 Task: Find a hotel in Cermik, Turkey, for one guest from June 2 to June 6, with a price range of 10,000 to 13,000 and a washing machine.
Action: Mouse moved to (407, 132)
Screenshot: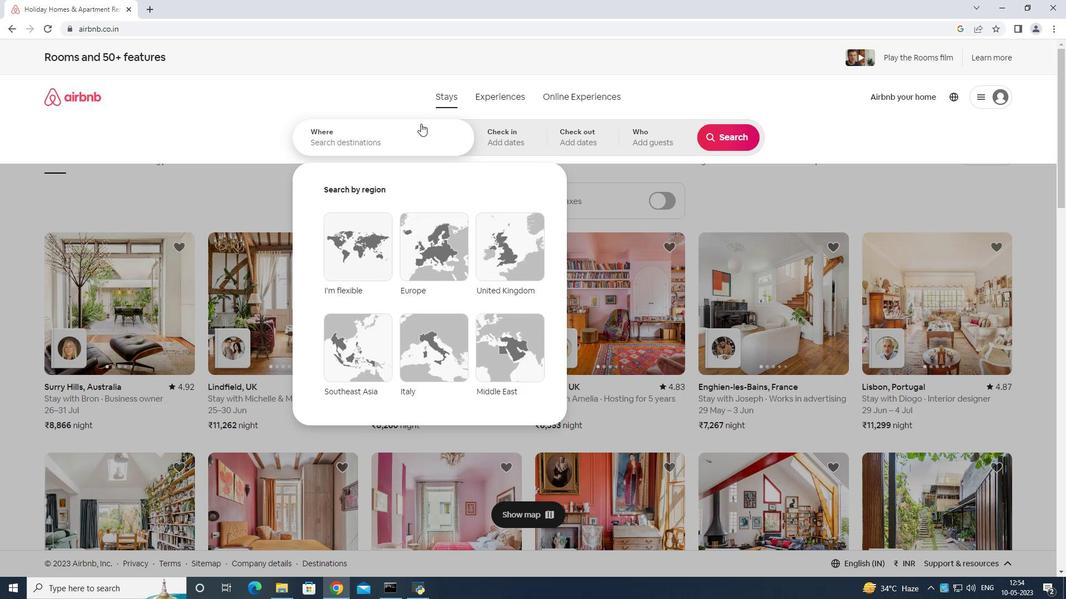 
Action: Mouse pressed left at (407, 132)
Screenshot: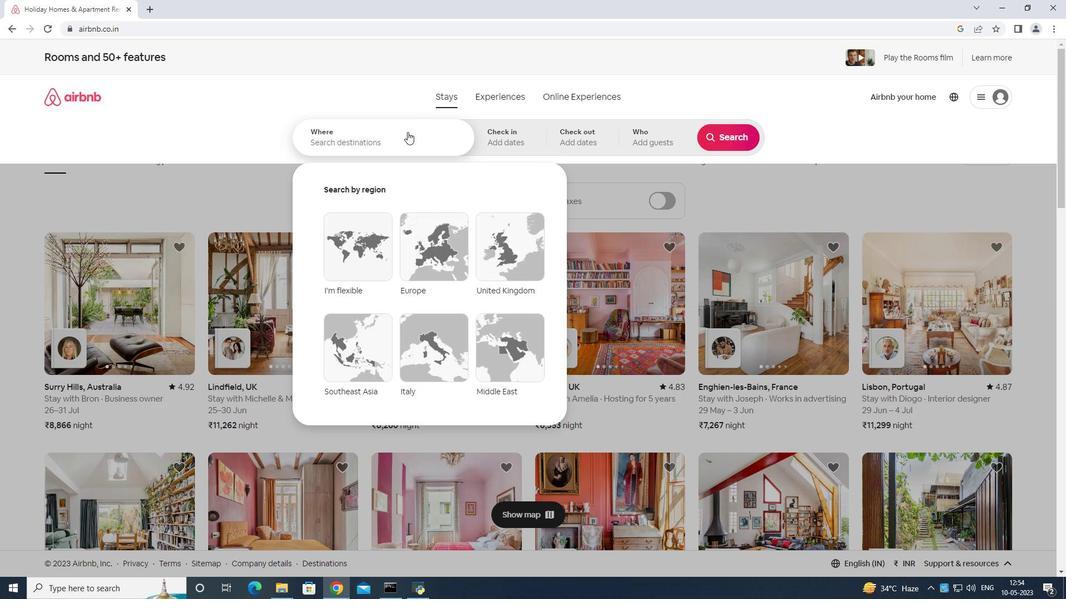 
Action: Mouse moved to (422, 136)
Screenshot: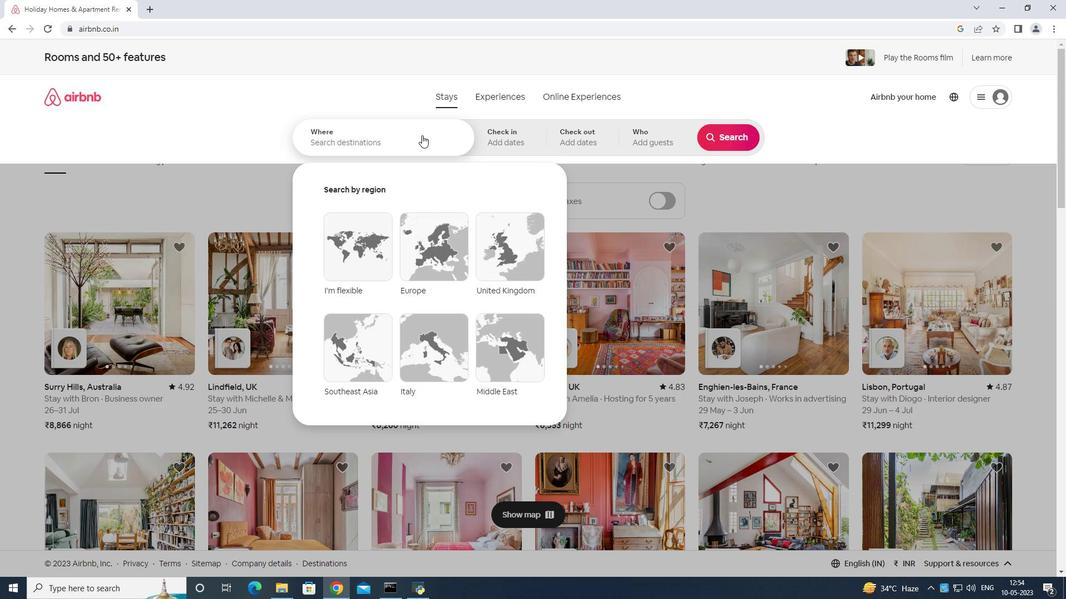
Action: Key pressed cermik<Key.space>turkey<Key.enter>
Screenshot: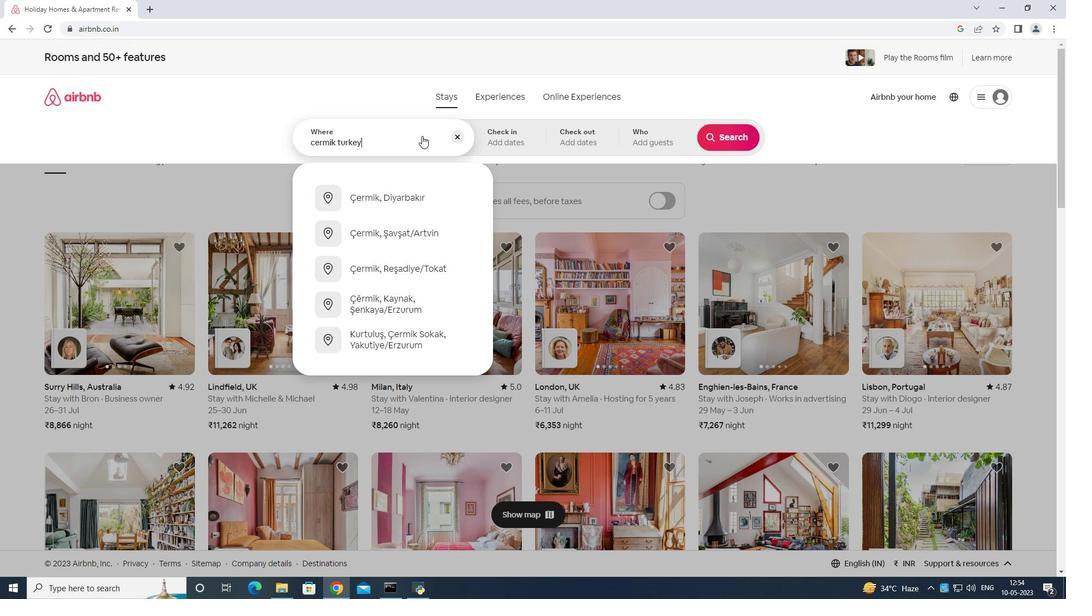 
Action: Mouse moved to (692, 273)
Screenshot: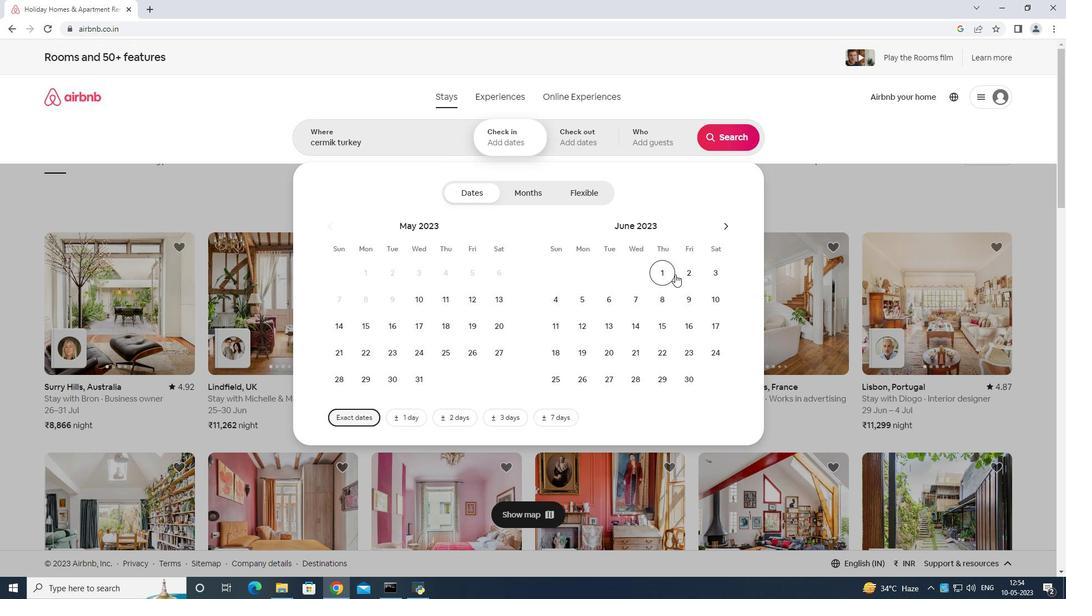 
Action: Mouse pressed left at (692, 273)
Screenshot: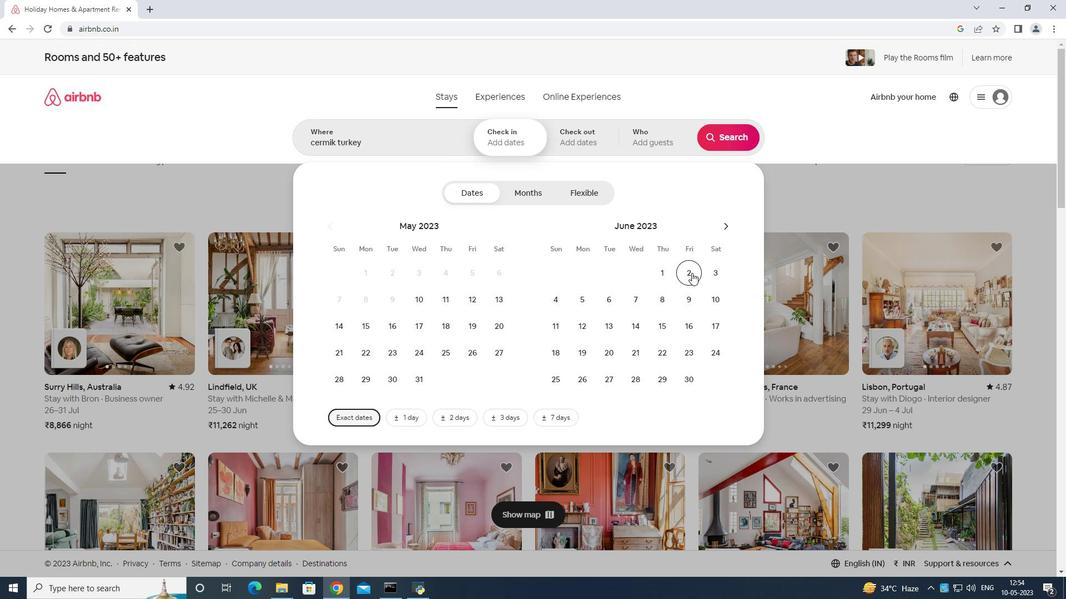 
Action: Mouse moved to (608, 305)
Screenshot: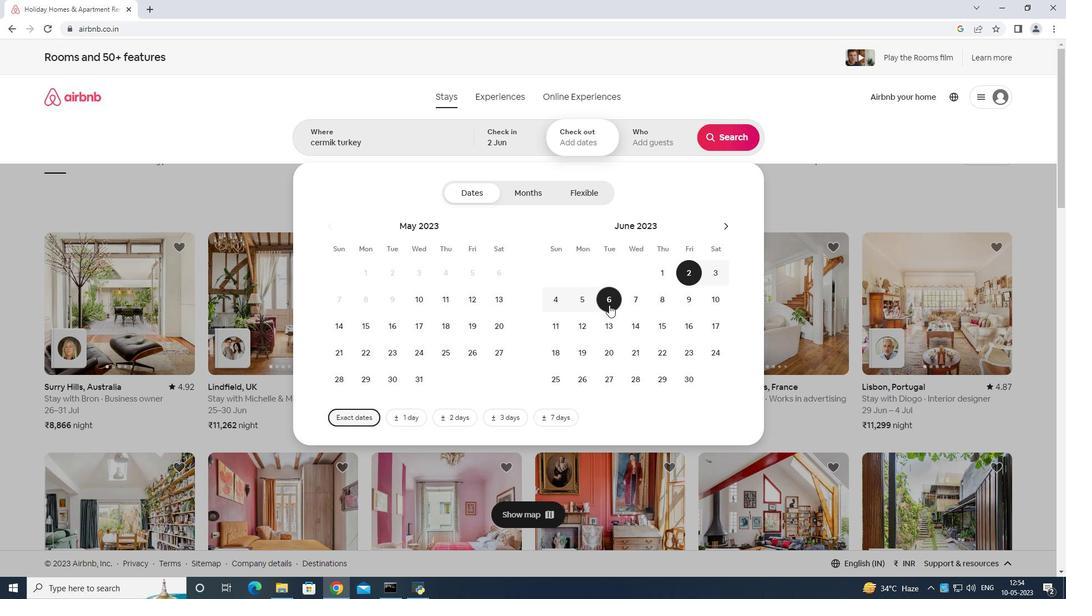 
Action: Mouse pressed left at (608, 305)
Screenshot: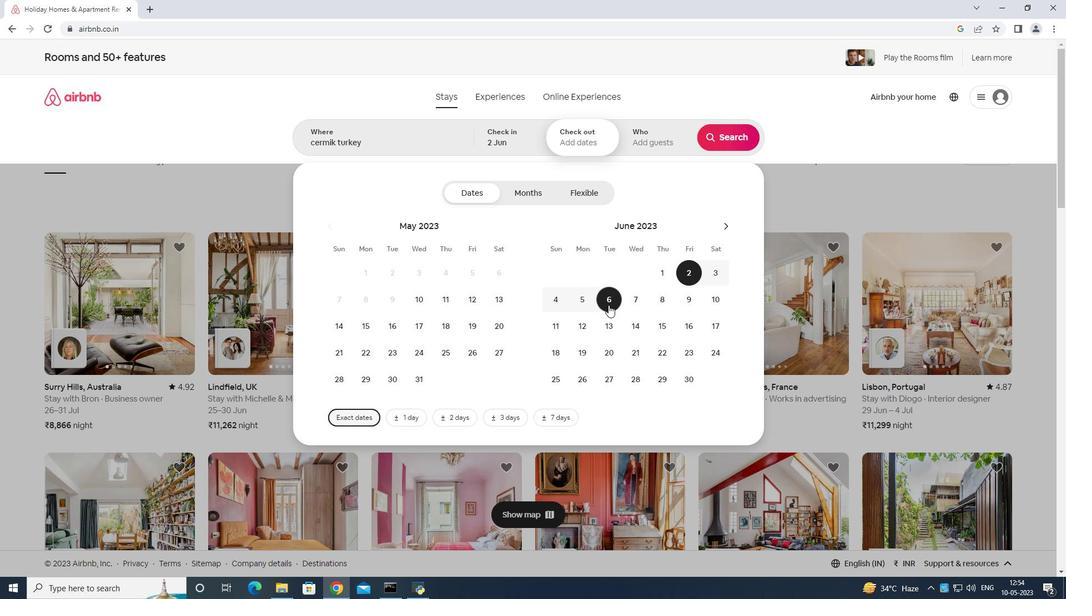 
Action: Mouse moved to (650, 137)
Screenshot: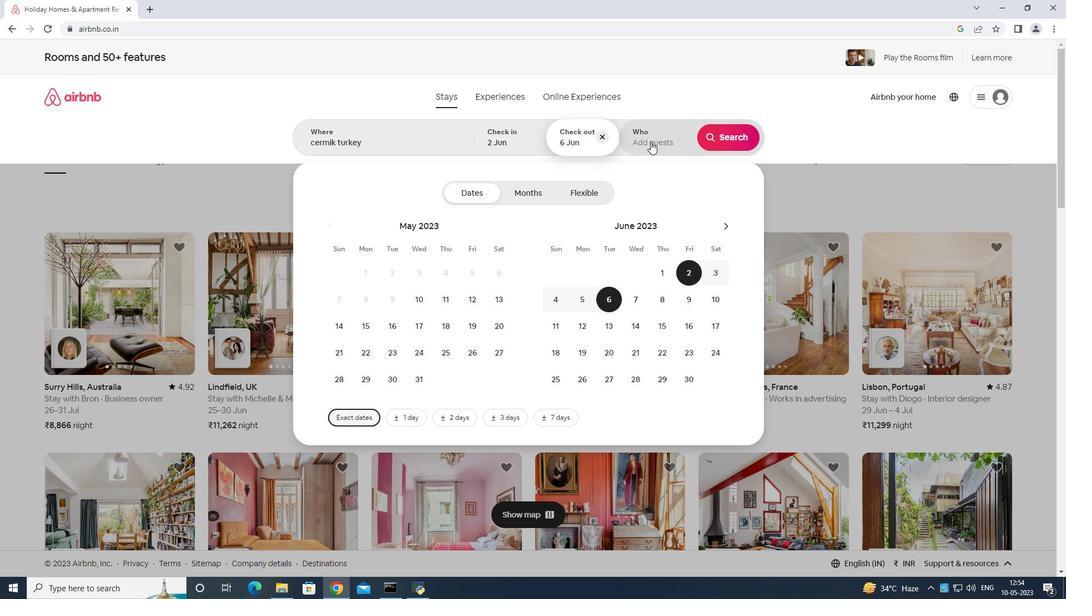 
Action: Mouse pressed left at (650, 137)
Screenshot: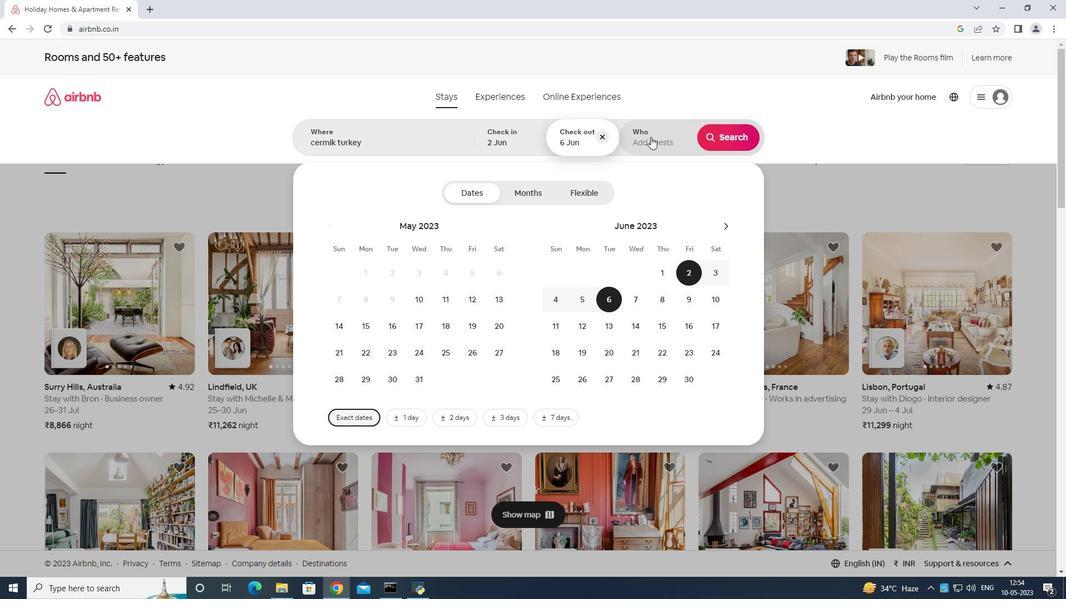 
Action: Mouse moved to (730, 201)
Screenshot: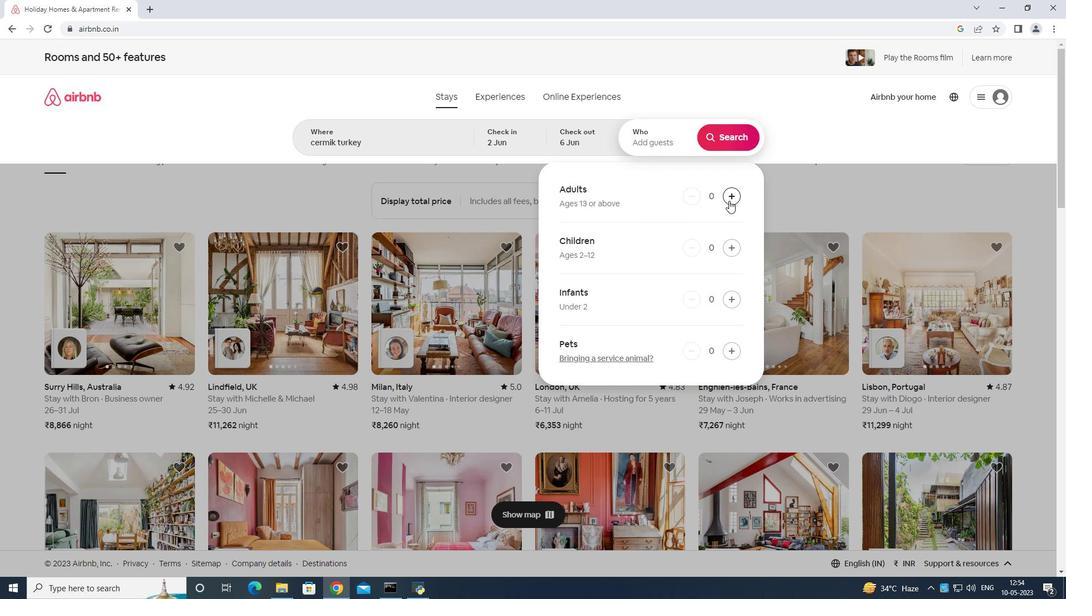 
Action: Mouse pressed left at (730, 201)
Screenshot: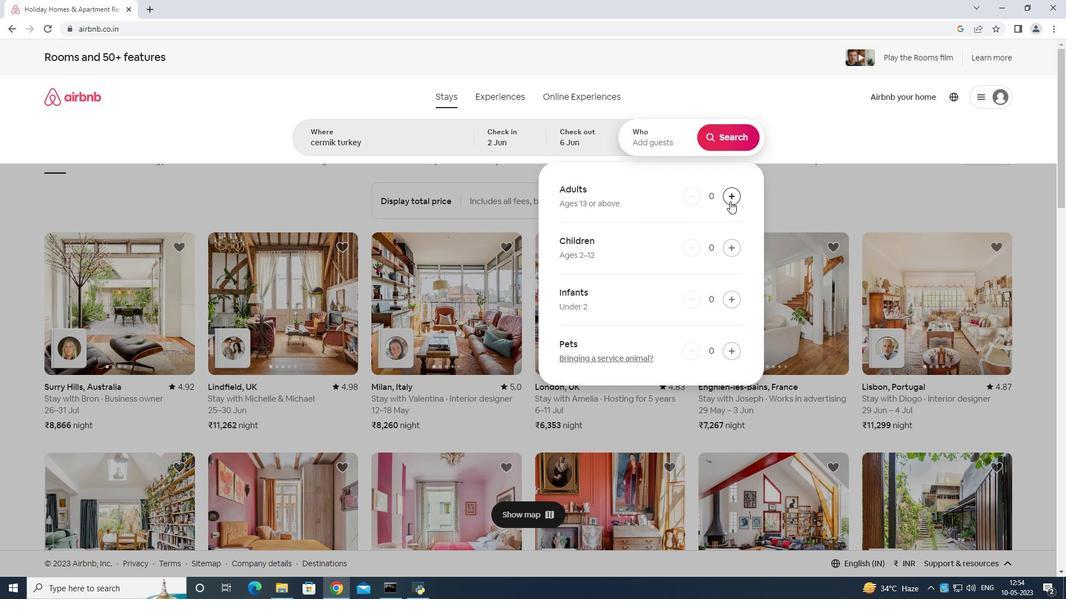 
Action: Mouse moved to (720, 133)
Screenshot: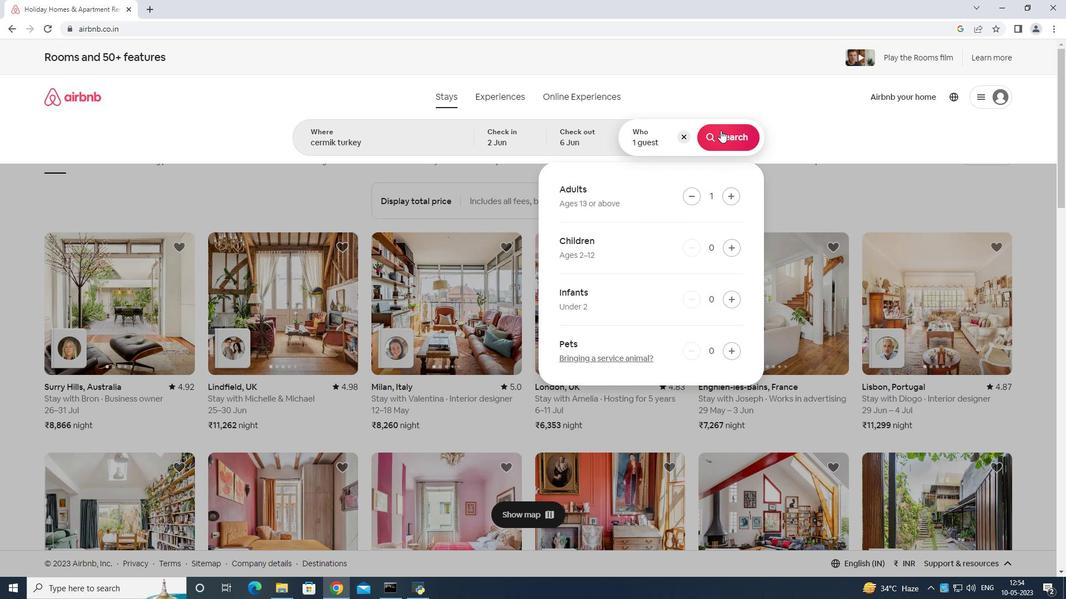 
Action: Mouse pressed left at (720, 133)
Screenshot: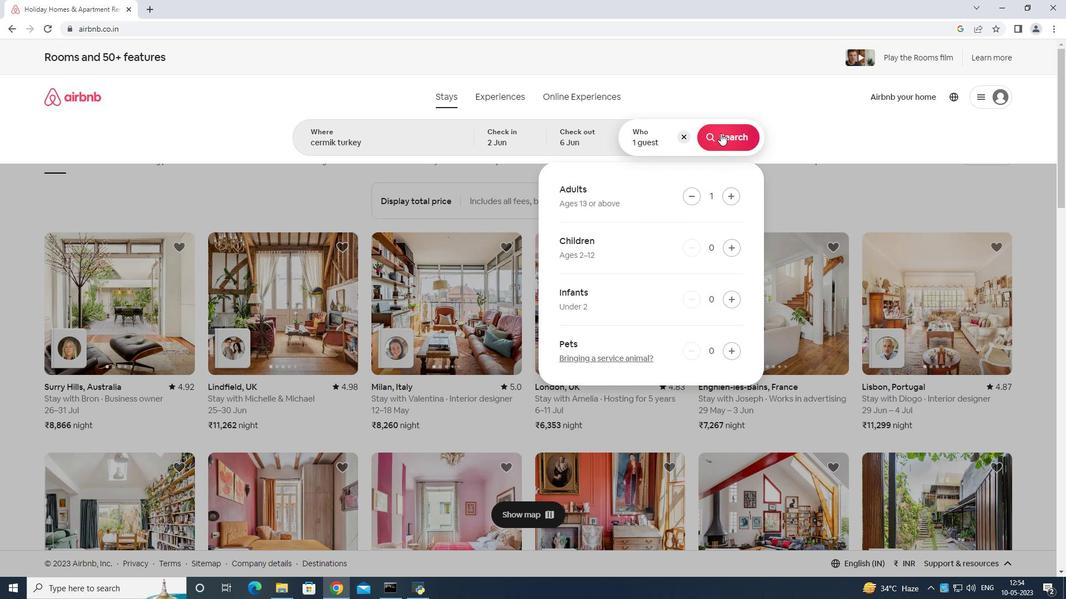 
Action: Mouse moved to (1024, 105)
Screenshot: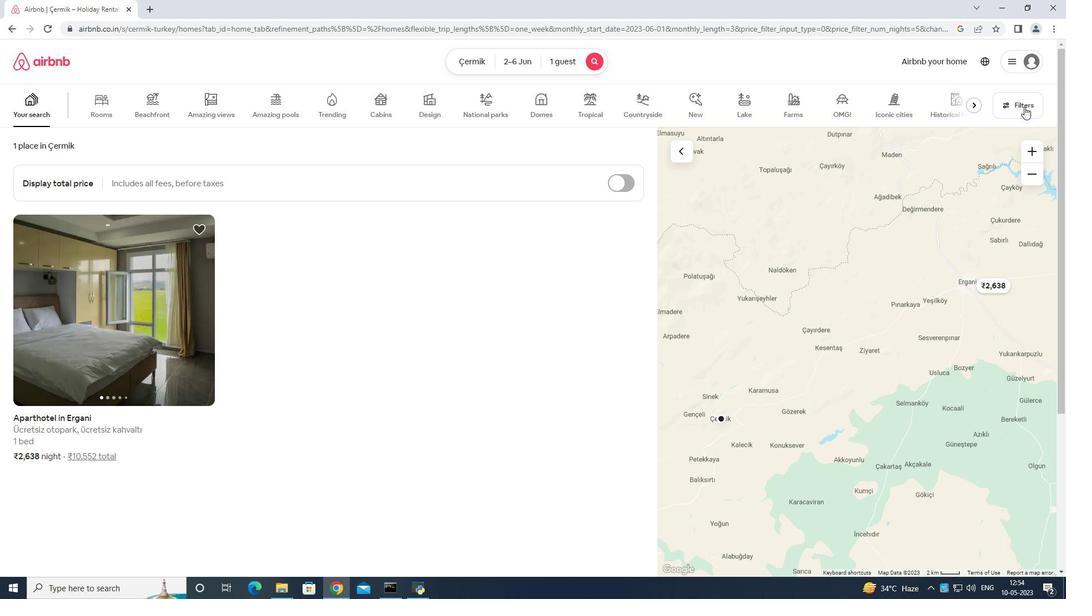
Action: Mouse pressed left at (1024, 105)
Screenshot: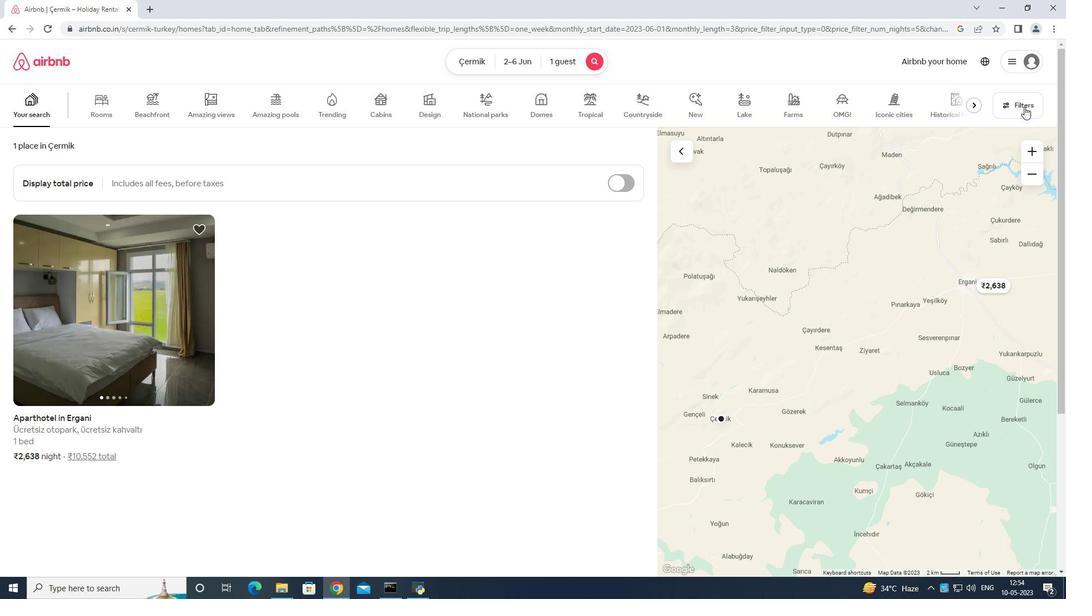 
Action: Mouse moved to (472, 375)
Screenshot: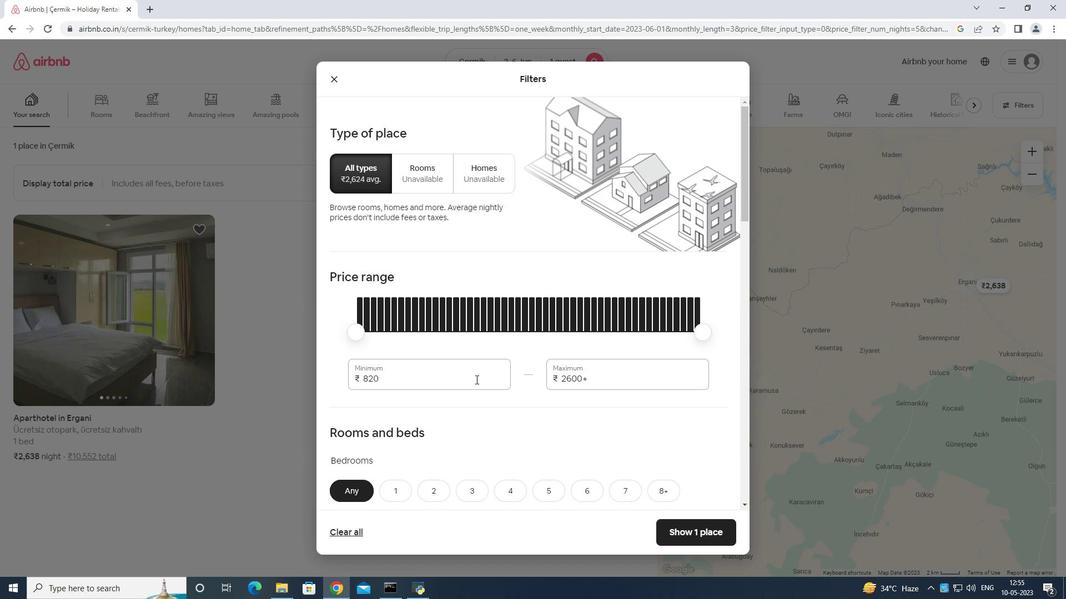 
Action: Mouse pressed left at (472, 375)
Screenshot: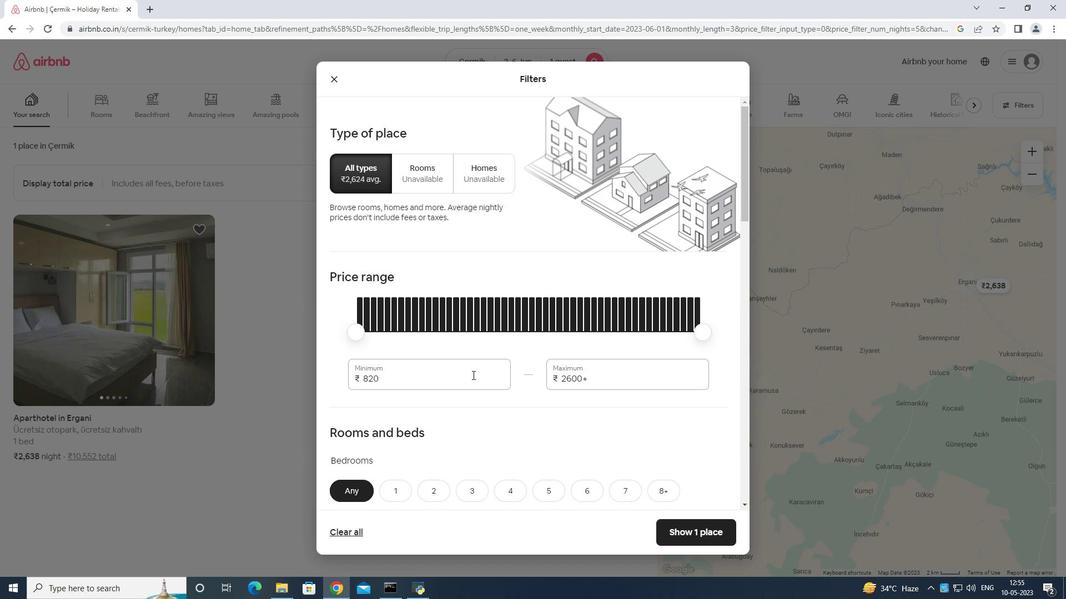 
Action: Mouse moved to (466, 367)
Screenshot: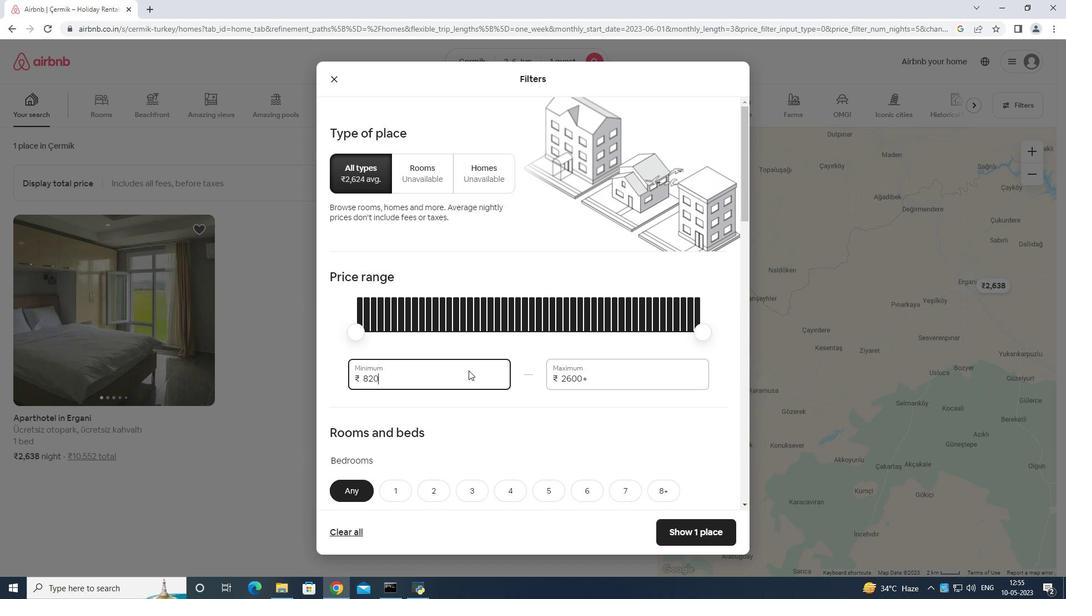 
Action: Key pressed <Key.backspace><Key.backspace><Key.backspace><Key.backspace><Key.backspace><Key.backspace><Key.backspace><Key.backspace><Key.backspace><Key.backspace><Key.backspace><Key.backspace>10000
Screenshot: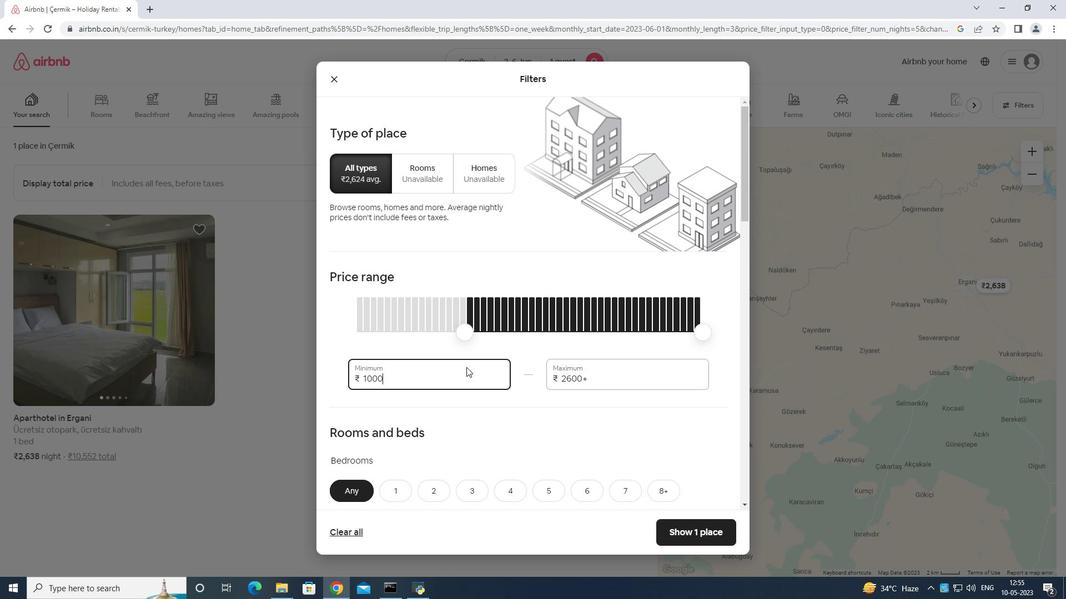 
Action: Mouse moved to (594, 373)
Screenshot: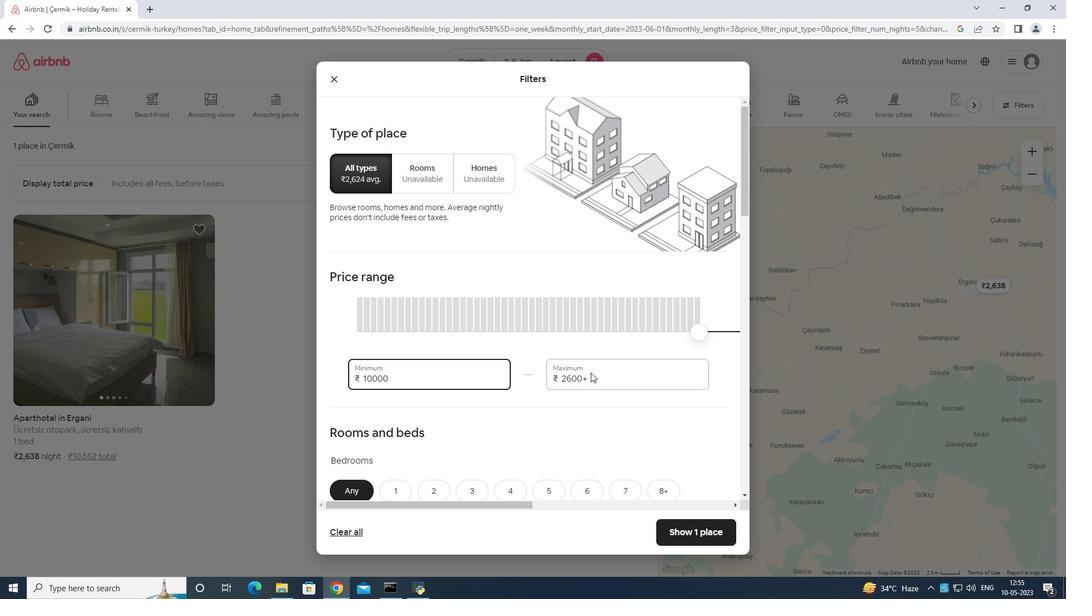 
Action: Mouse pressed left at (594, 373)
Screenshot: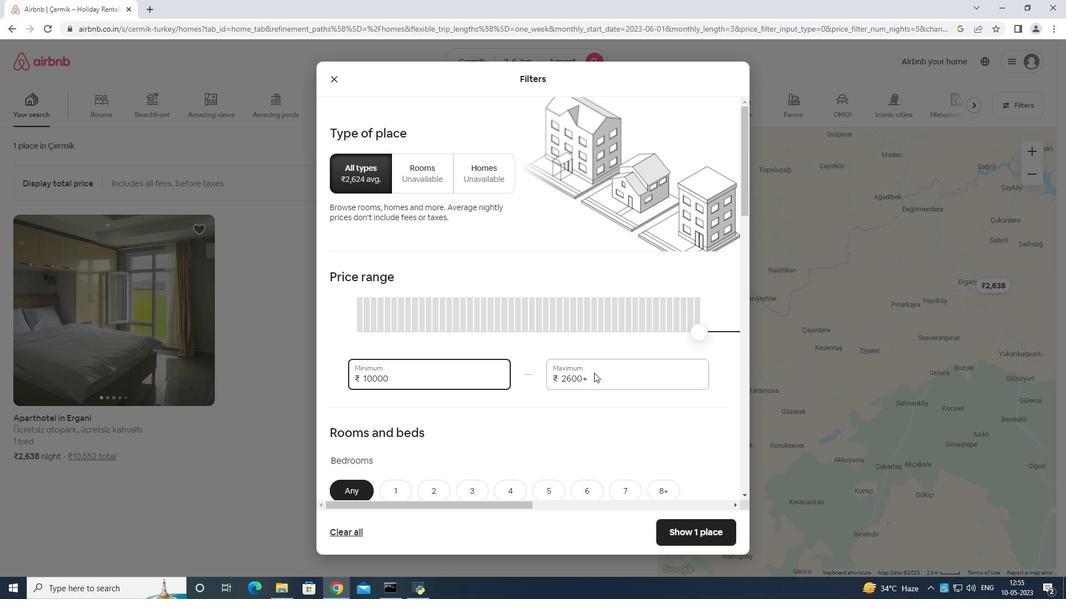 
Action: Key pressed <Key.backspace><Key.backspace><Key.backspace><Key.backspace><Key.backspace><Key.backspace><Key.backspace><Key.backspace>13000
Screenshot: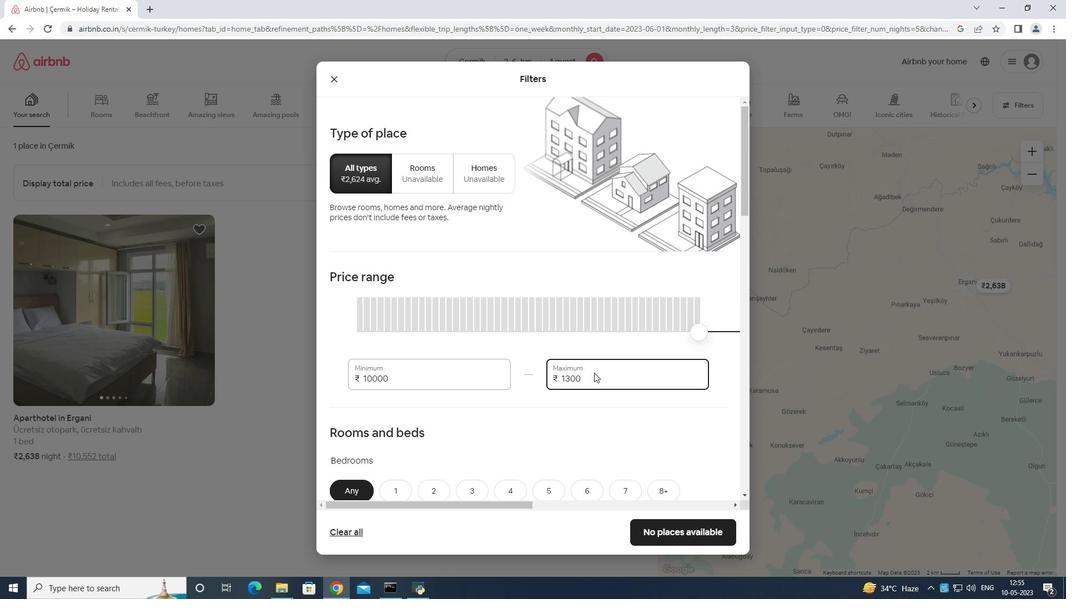 
Action: Mouse moved to (632, 399)
Screenshot: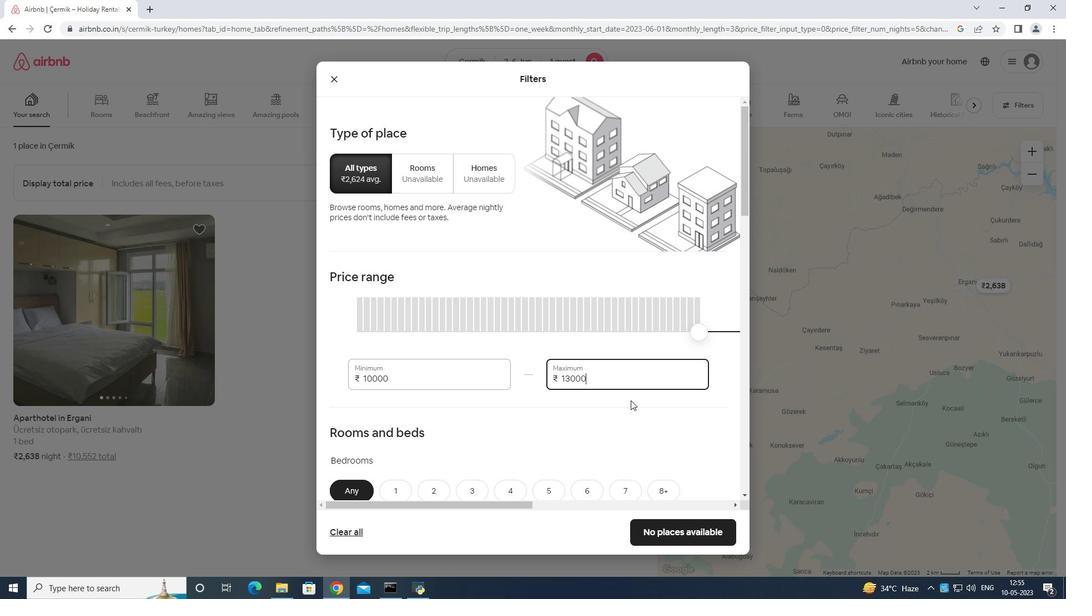 
Action: Mouse scrolled (632, 398) with delta (0, 0)
Screenshot: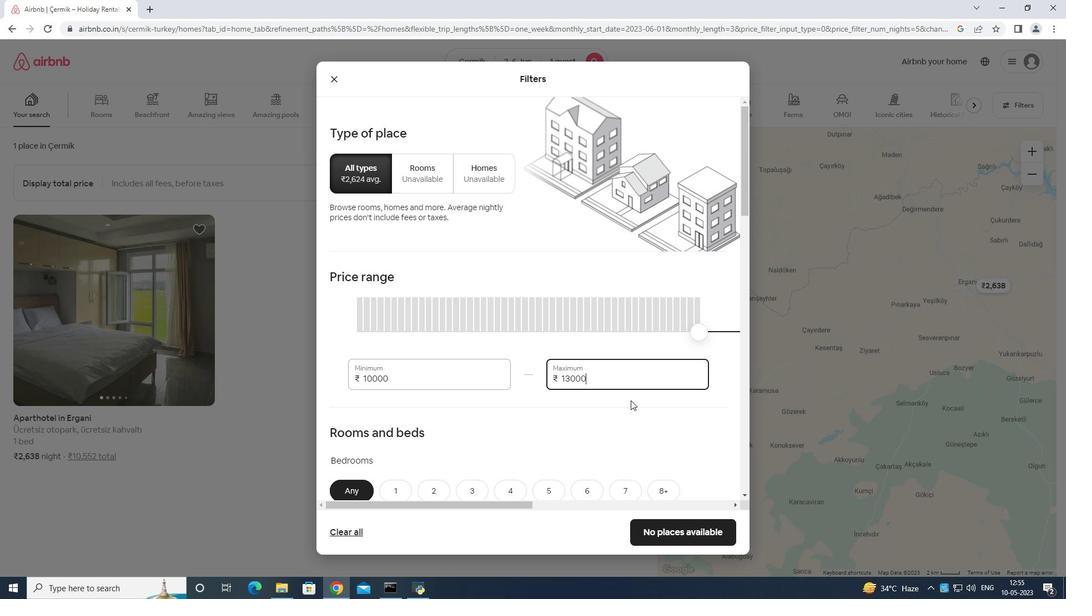 
Action: Mouse moved to (633, 402)
Screenshot: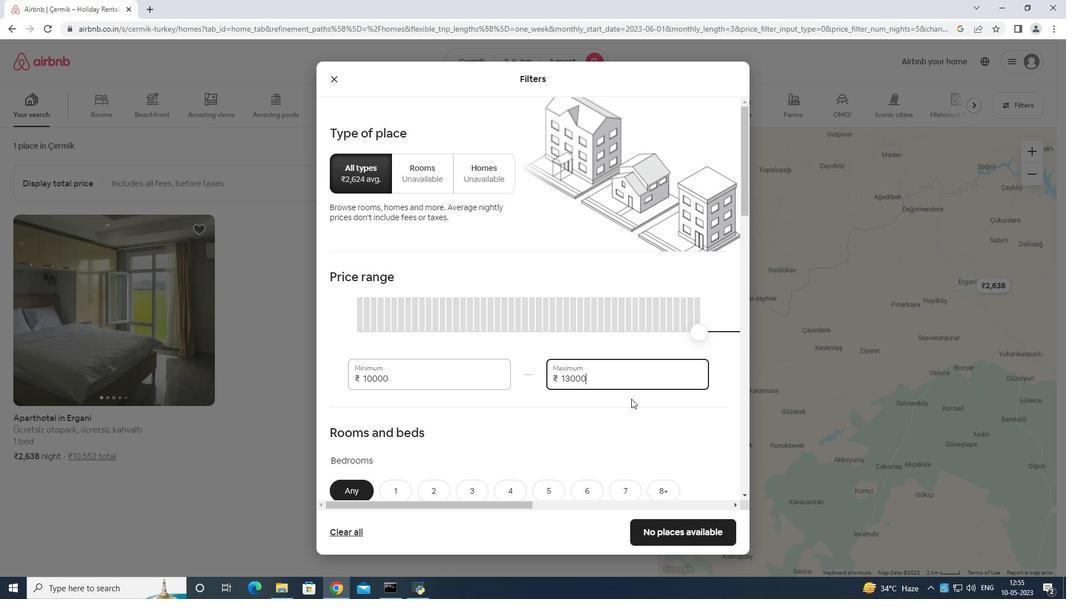 
Action: Mouse scrolled (633, 402) with delta (0, 0)
Screenshot: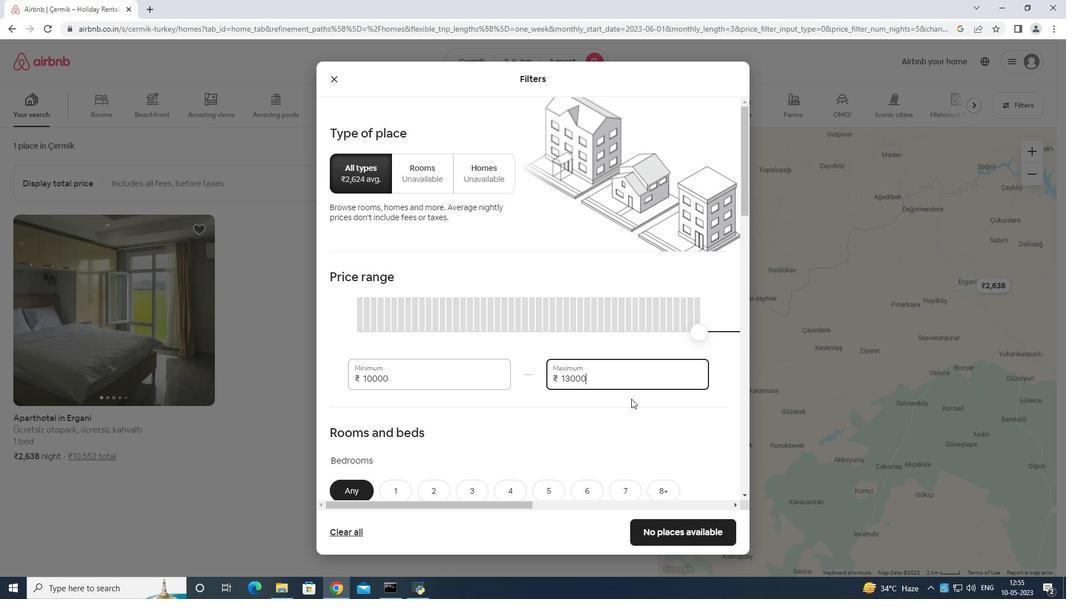 
Action: Mouse scrolled (633, 402) with delta (0, 0)
Screenshot: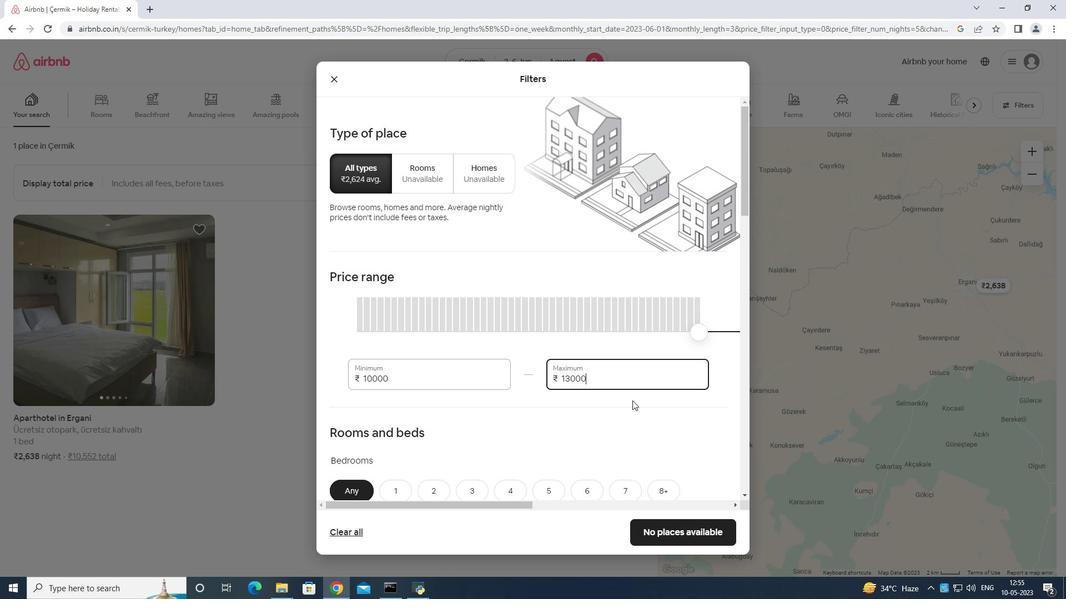 
Action: Mouse moved to (387, 323)
Screenshot: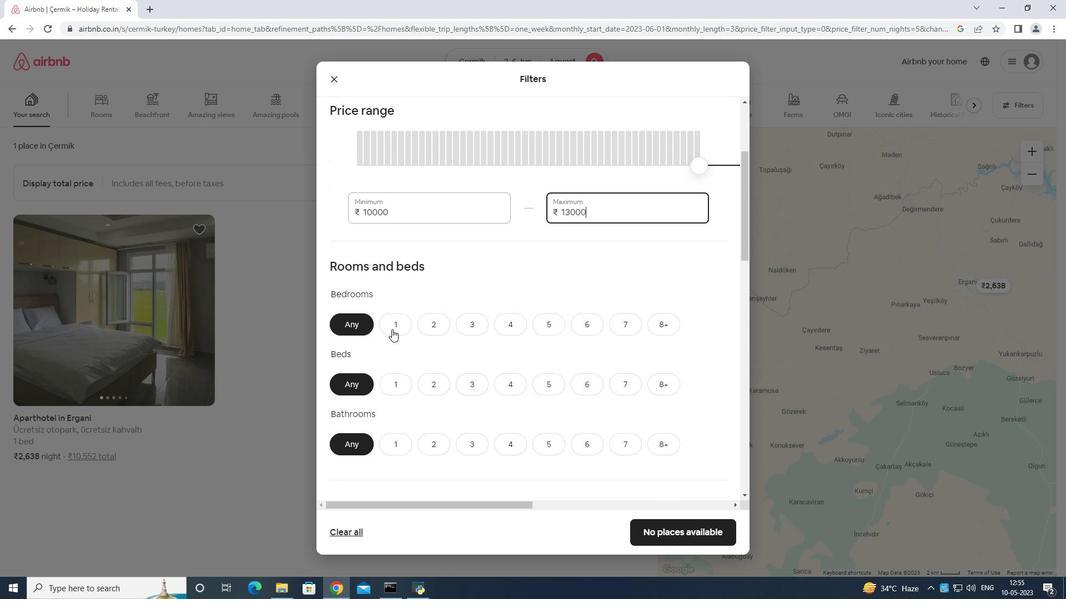 
Action: Mouse pressed left at (387, 323)
Screenshot: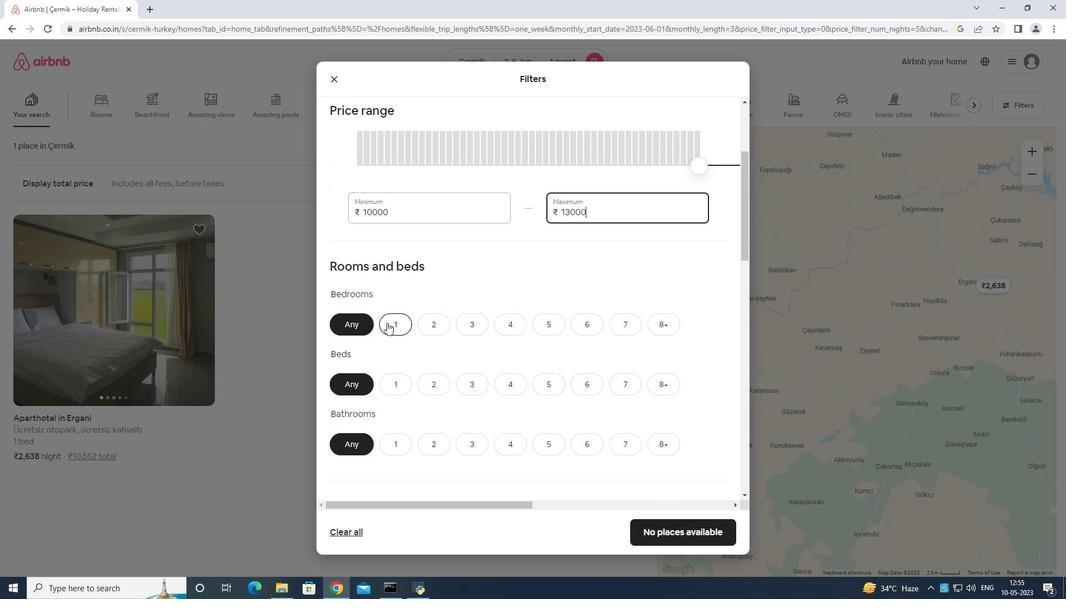 
Action: Mouse moved to (394, 386)
Screenshot: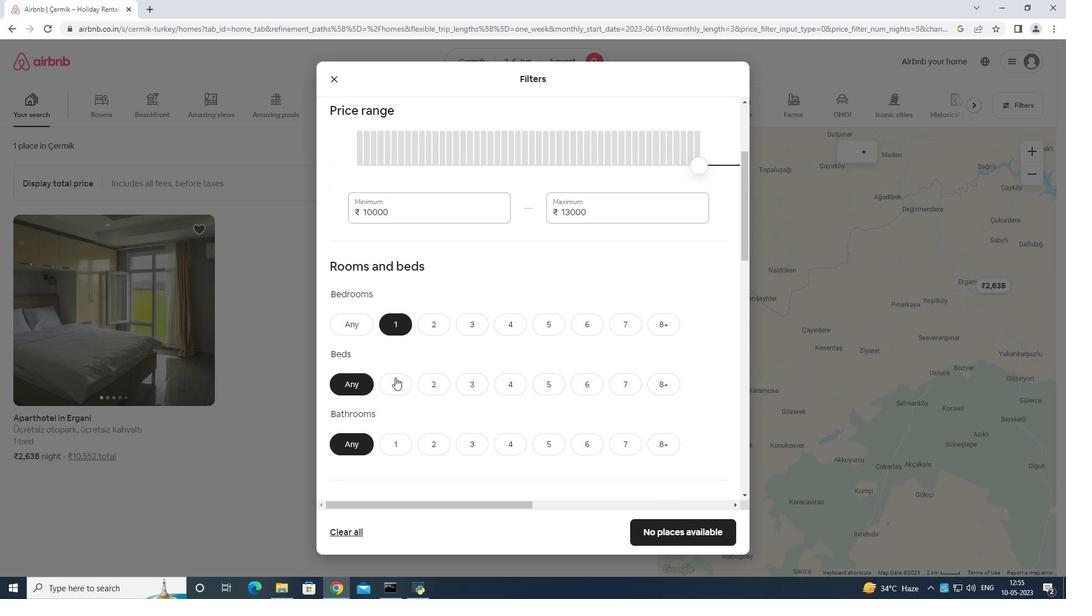 
Action: Mouse pressed left at (394, 386)
Screenshot: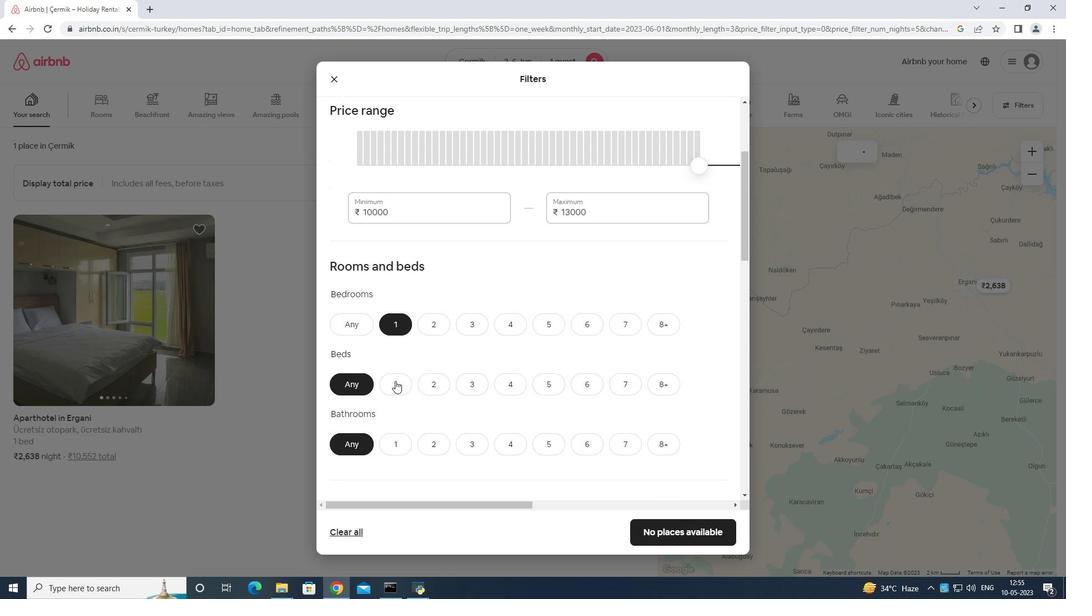 
Action: Mouse moved to (391, 447)
Screenshot: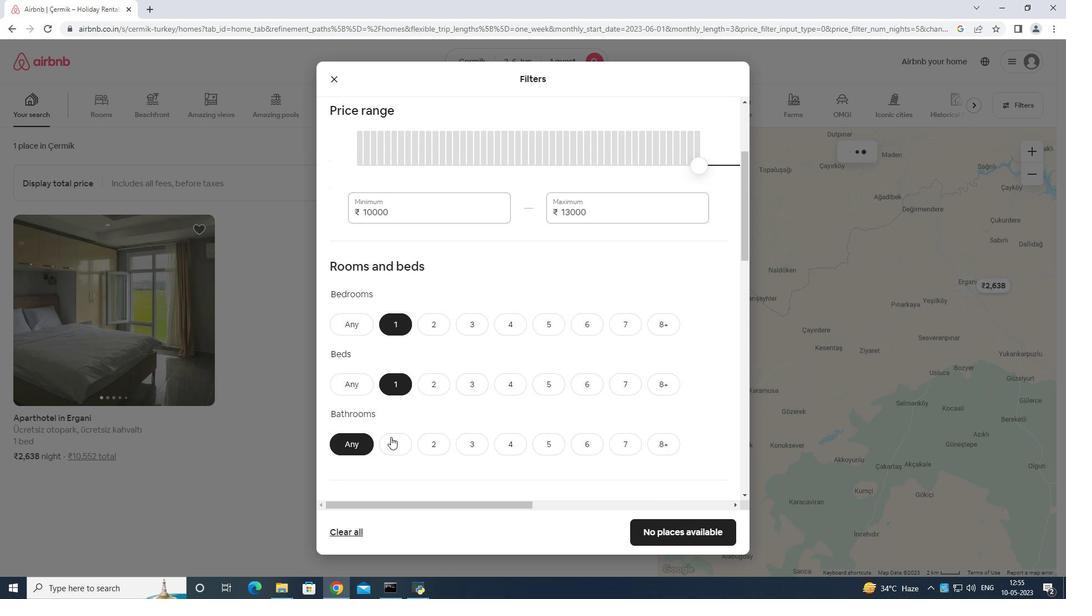 
Action: Mouse pressed left at (391, 447)
Screenshot: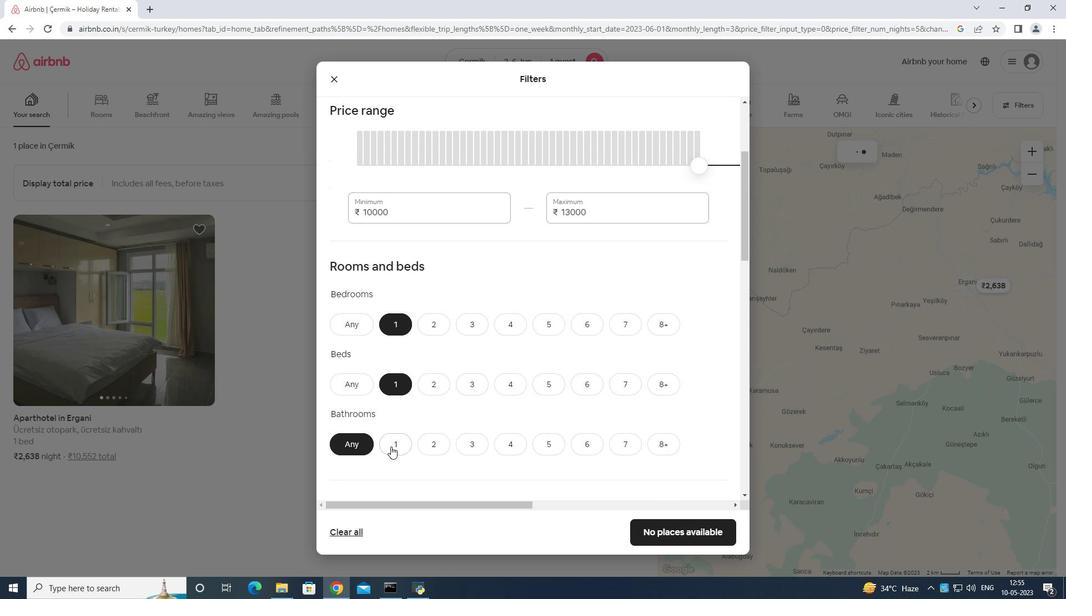 
Action: Mouse moved to (396, 437)
Screenshot: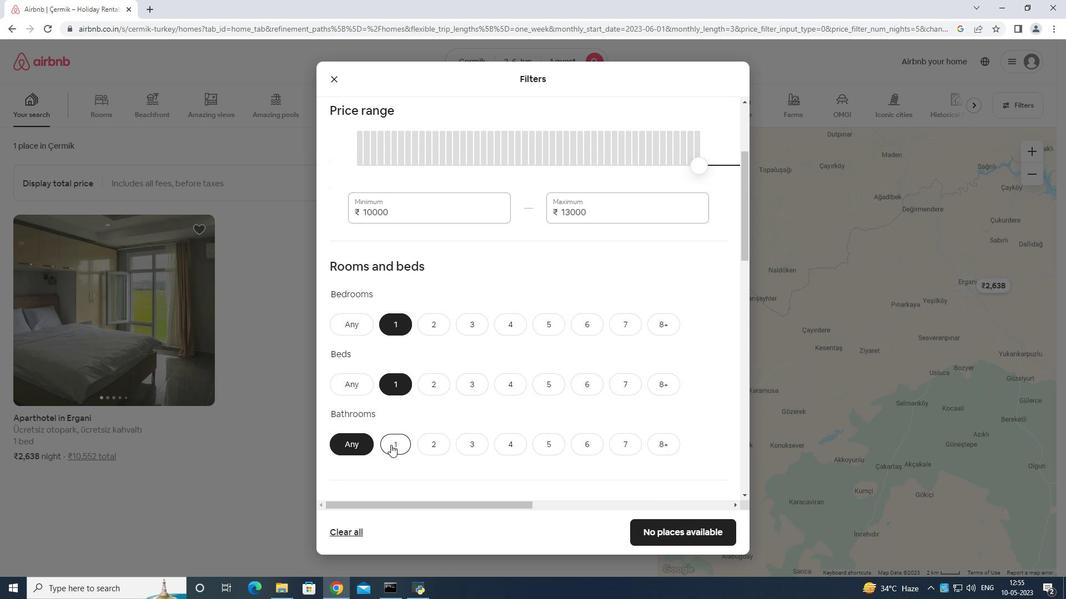 
Action: Mouse scrolled (396, 437) with delta (0, 0)
Screenshot: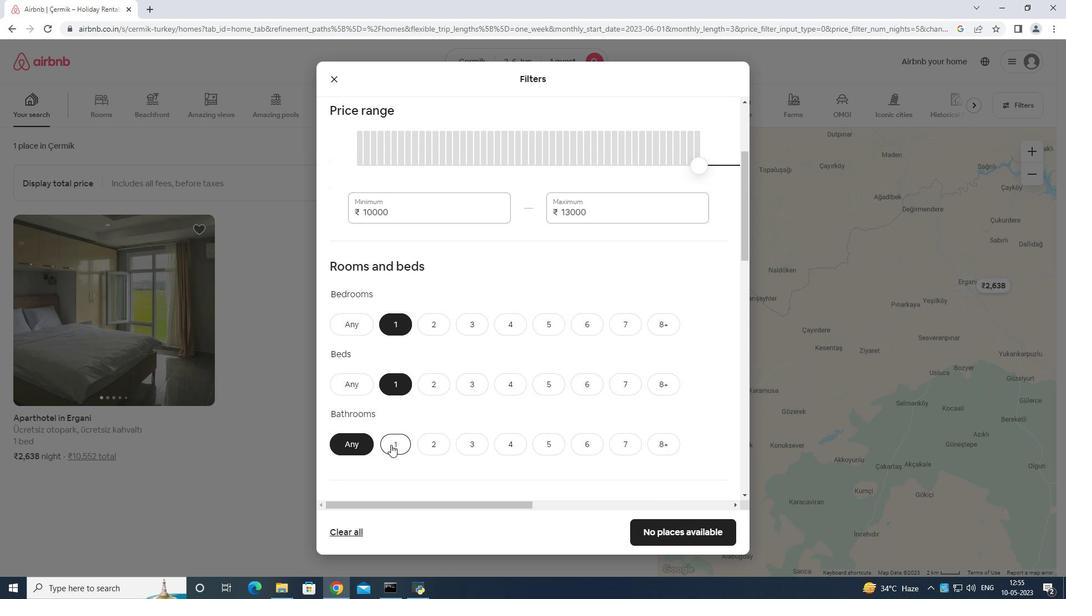
Action: Mouse moved to (400, 438)
Screenshot: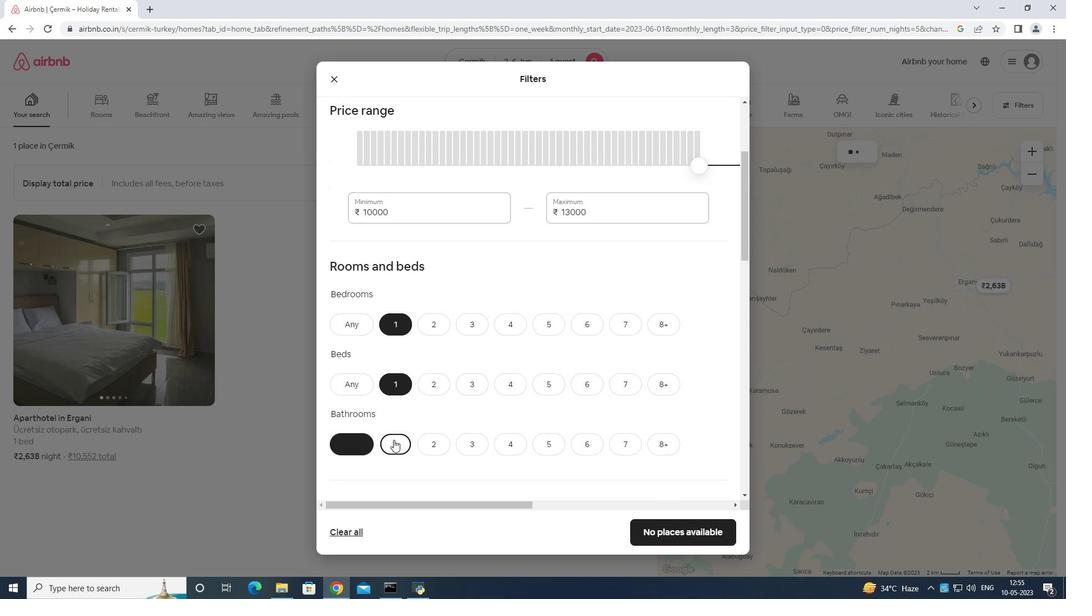 
Action: Mouse scrolled (400, 438) with delta (0, 0)
Screenshot: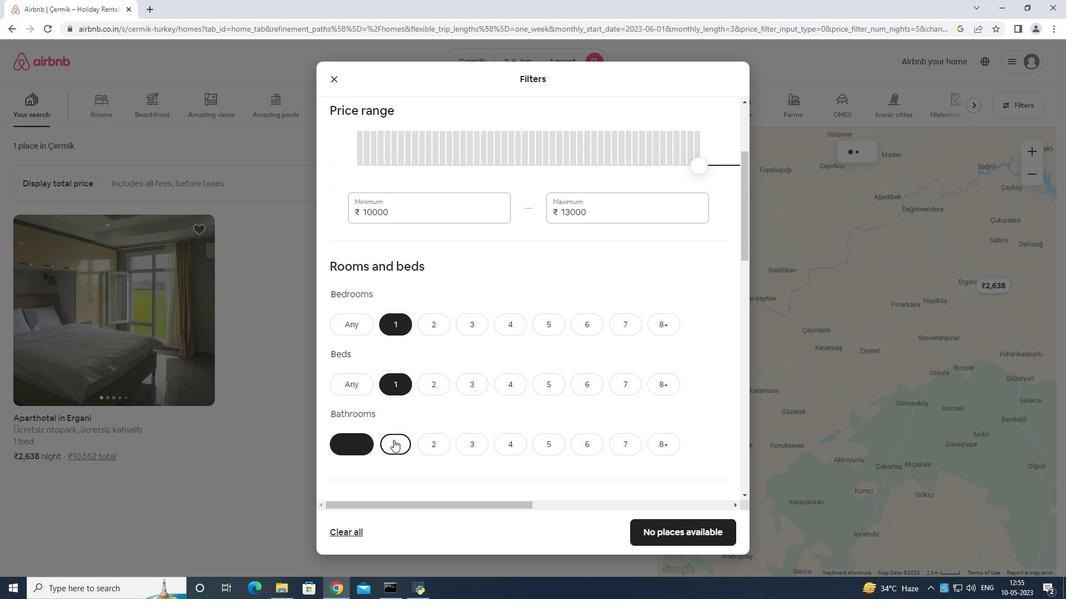 
Action: Mouse moved to (401, 439)
Screenshot: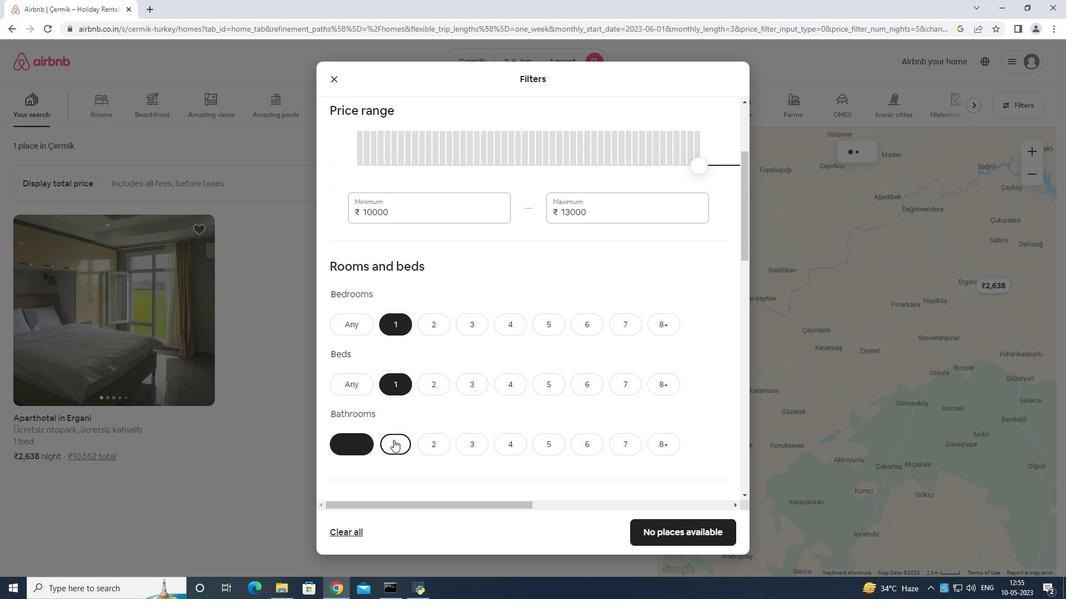 
Action: Mouse scrolled (401, 438) with delta (0, 0)
Screenshot: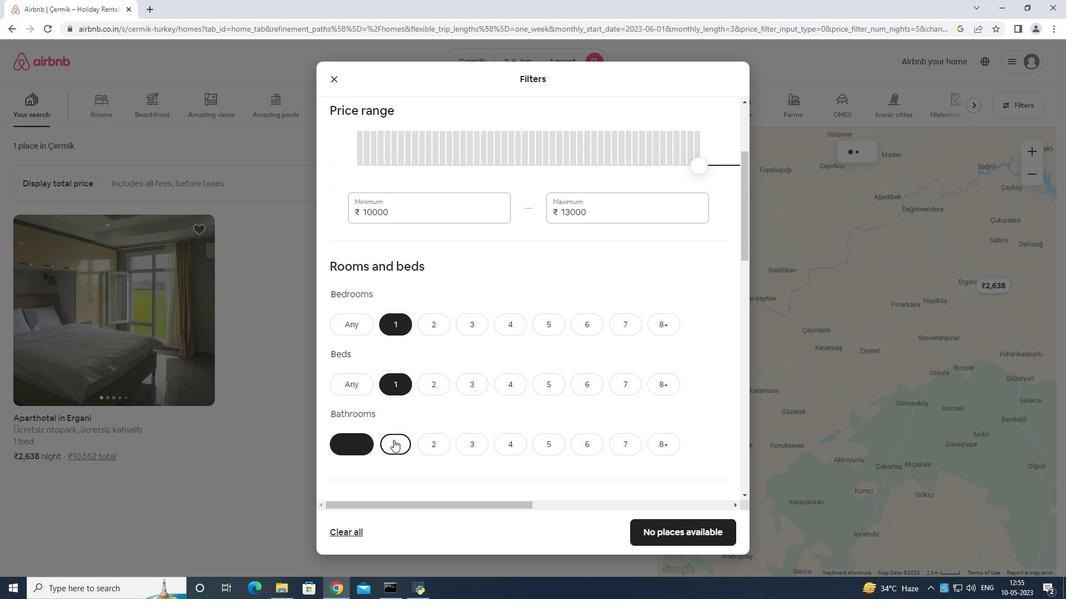 
Action: Mouse scrolled (401, 438) with delta (0, 0)
Screenshot: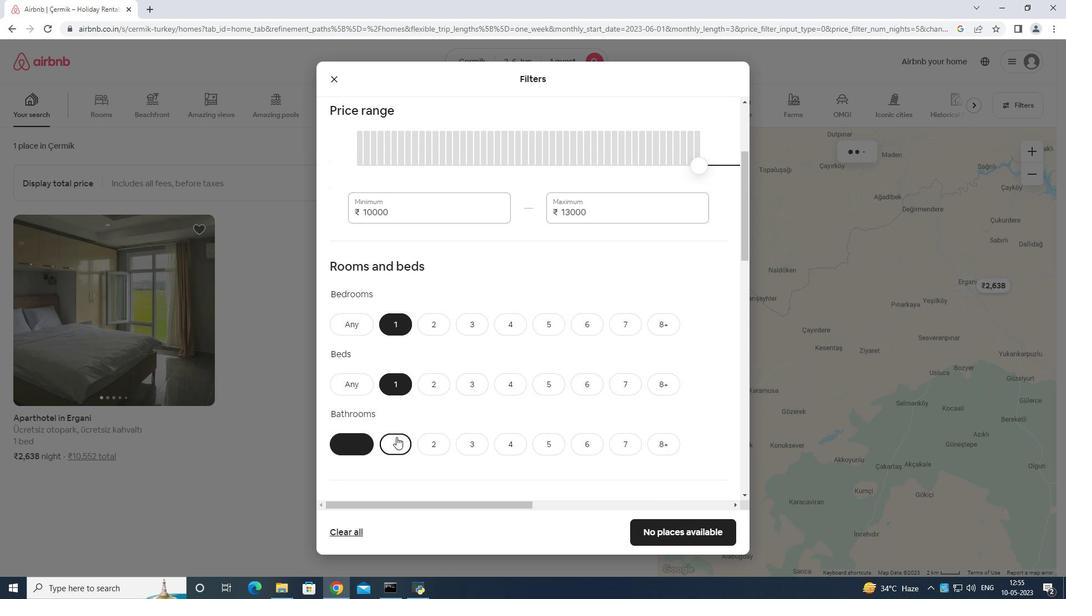 
Action: Mouse moved to (378, 351)
Screenshot: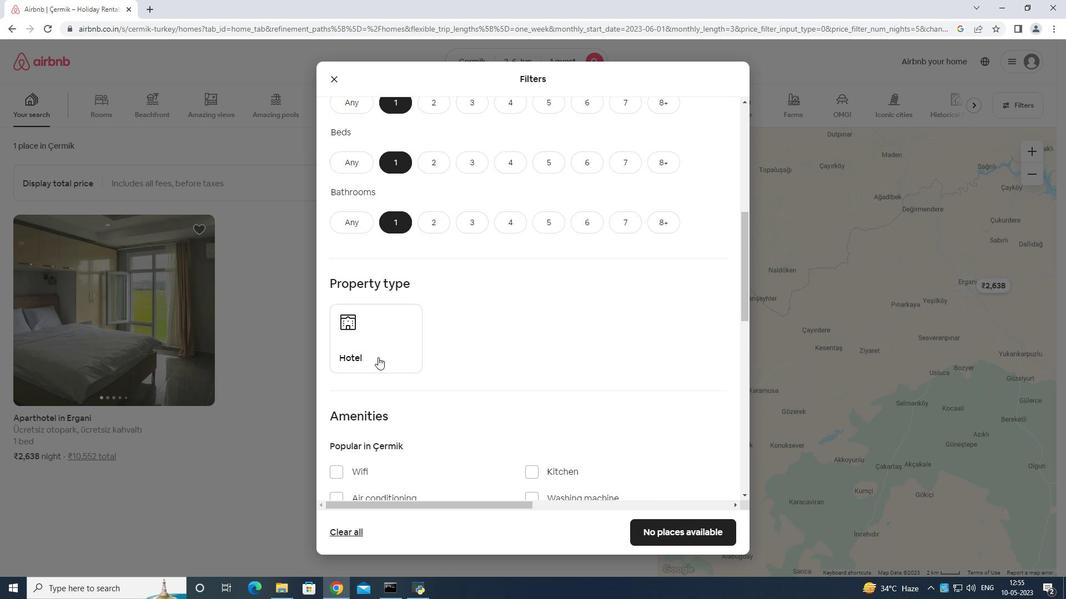 
Action: Mouse pressed left at (378, 351)
Screenshot: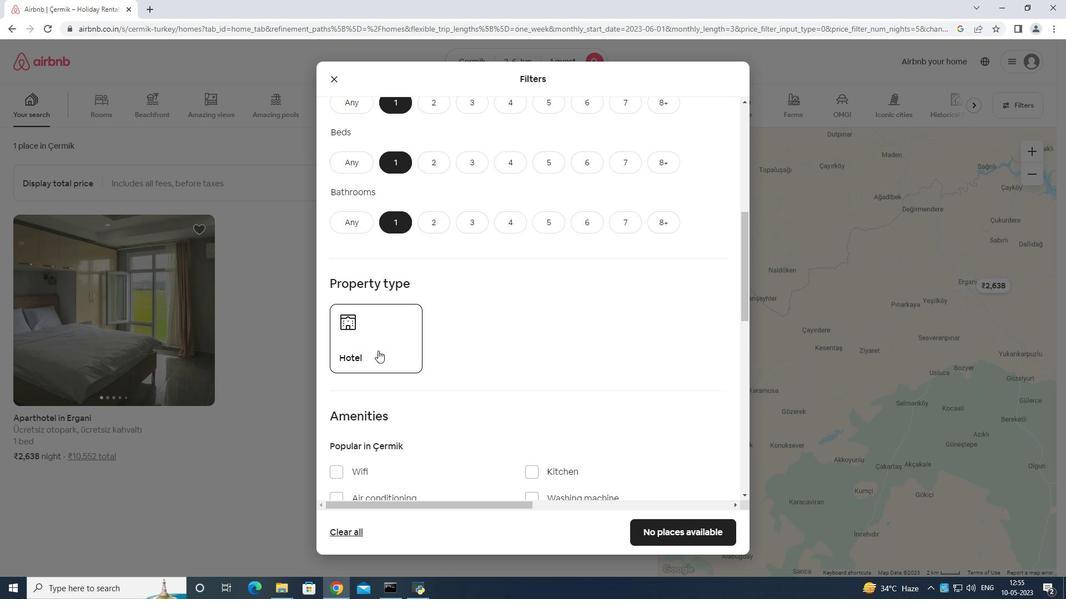 
Action: Mouse scrolled (378, 350) with delta (0, 0)
Screenshot: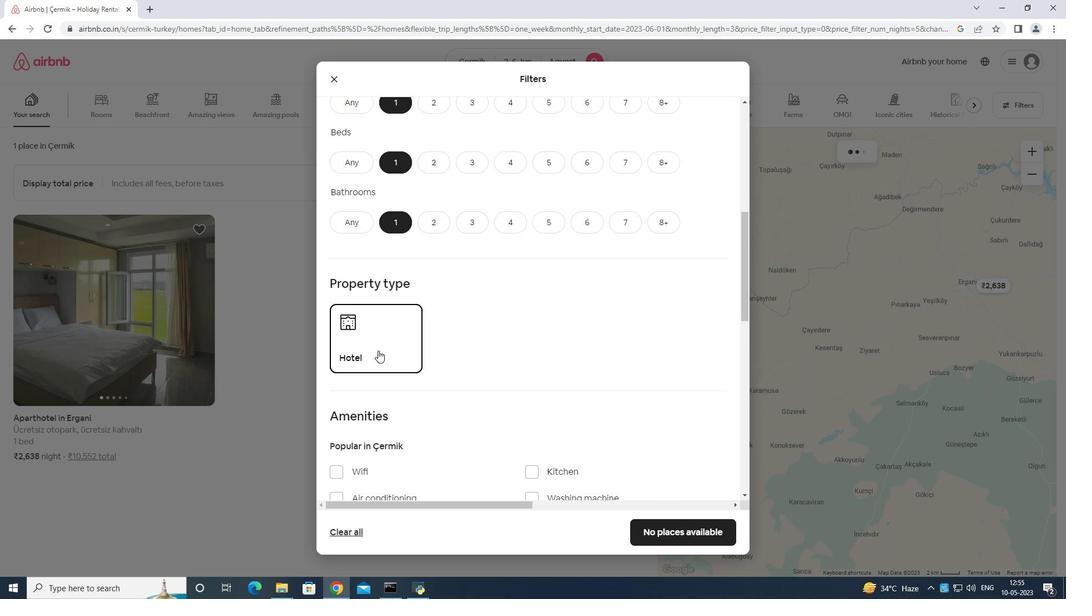 
Action: Mouse scrolled (378, 350) with delta (0, 0)
Screenshot: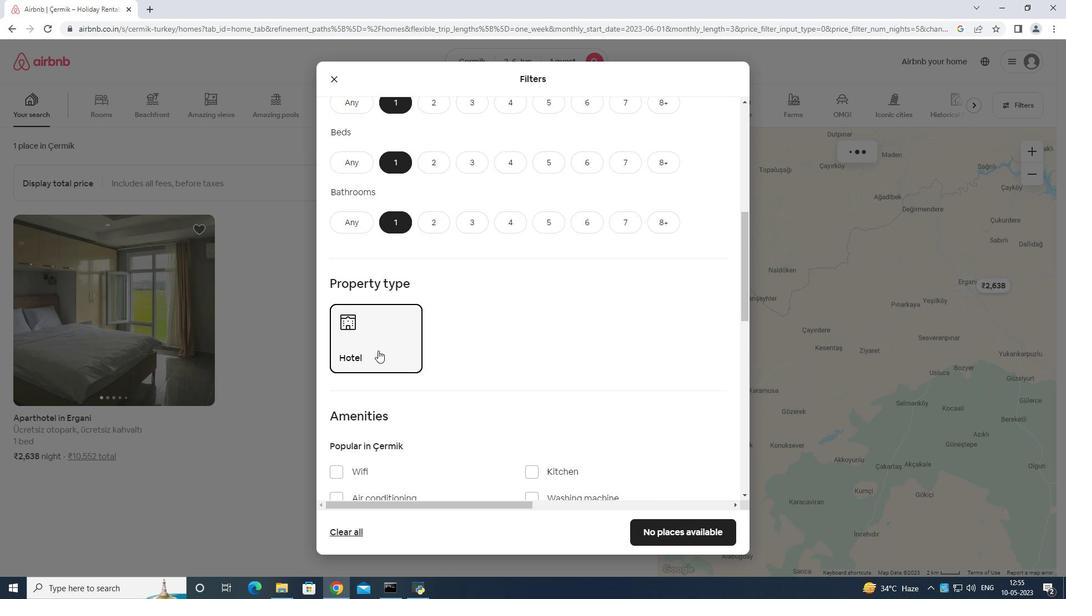 
Action: Mouse scrolled (378, 350) with delta (0, 0)
Screenshot: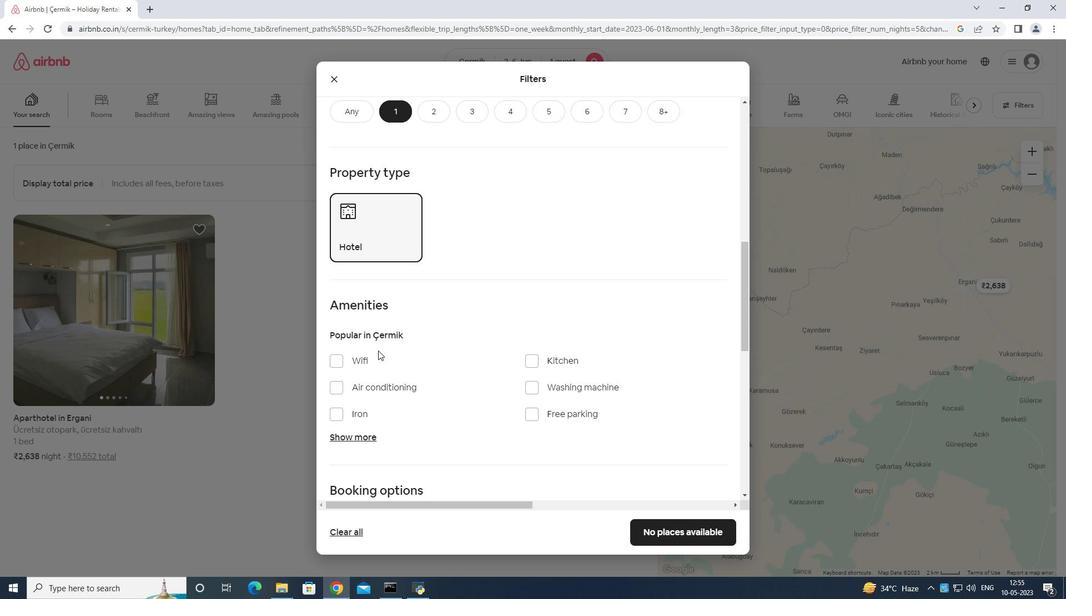 
Action: Mouse moved to (532, 331)
Screenshot: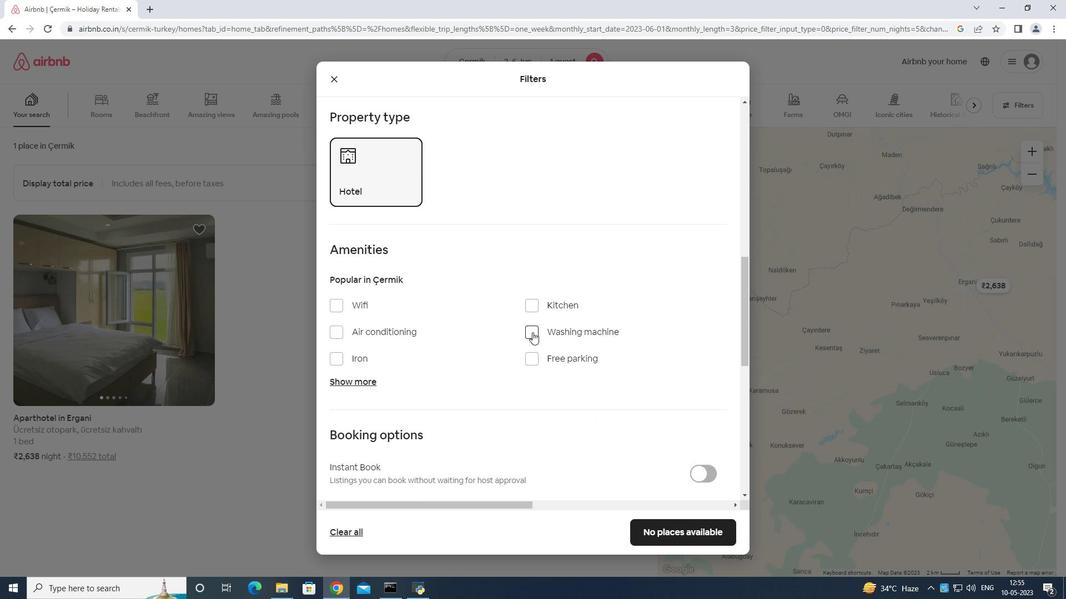 
Action: Mouse pressed left at (532, 331)
Screenshot: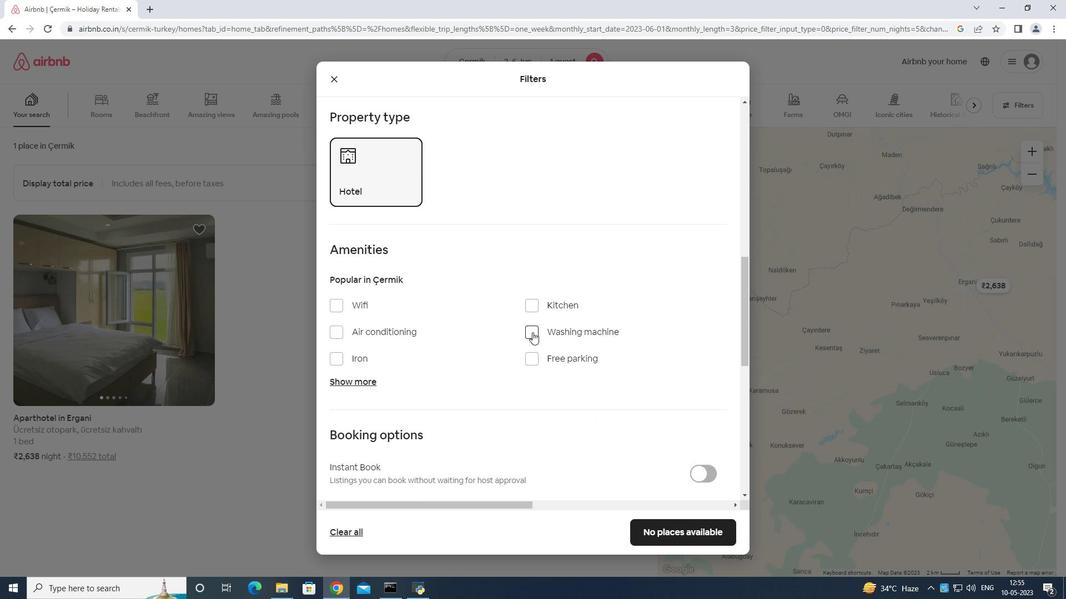 
Action: Mouse moved to (361, 427)
Screenshot: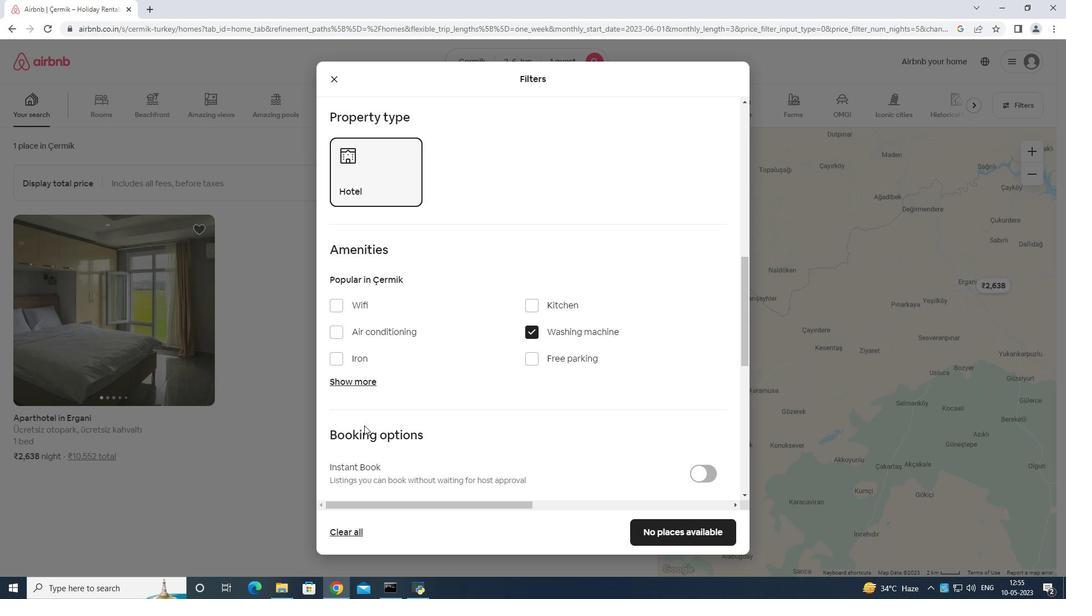 
Action: Mouse scrolled (361, 427) with delta (0, 0)
Screenshot: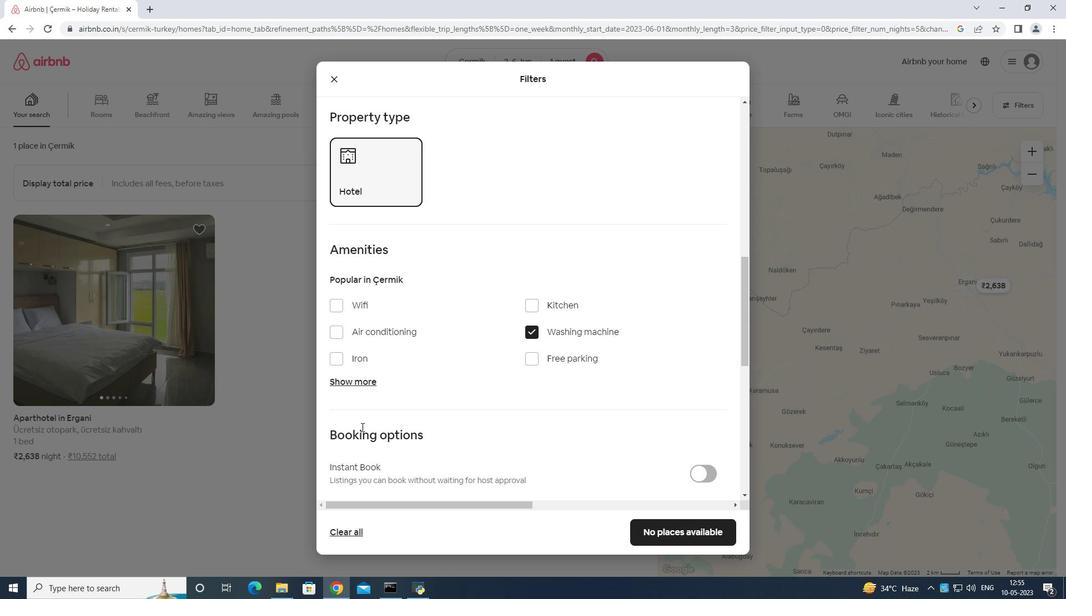 
Action: Mouse scrolled (361, 427) with delta (0, 0)
Screenshot: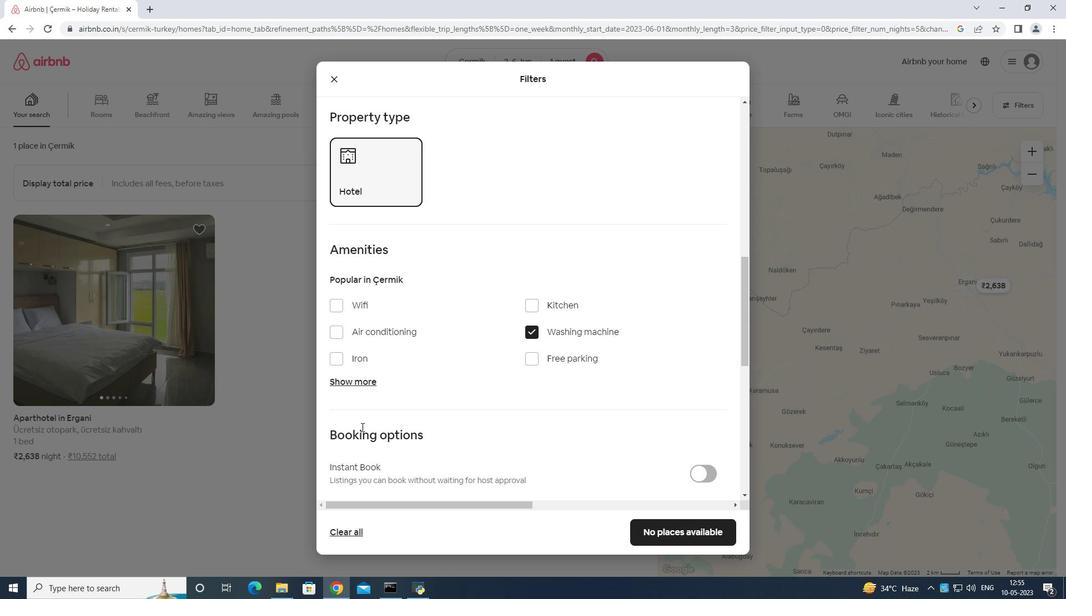 
Action: Mouse scrolled (361, 427) with delta (0, 0)
Screenshot: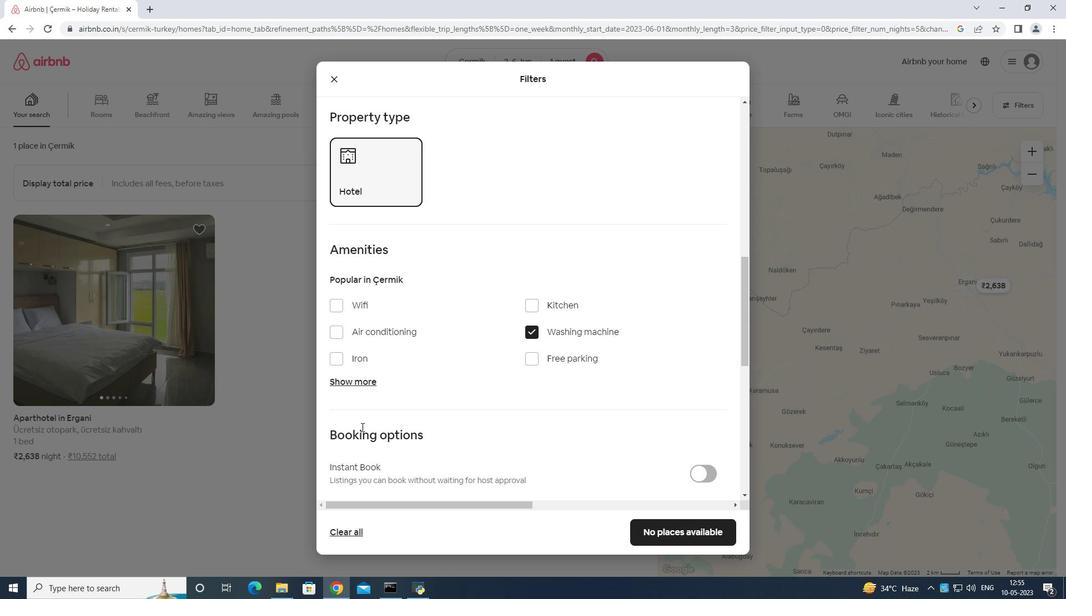 
Action: Mouse moved to (361, 427)
Screenshot: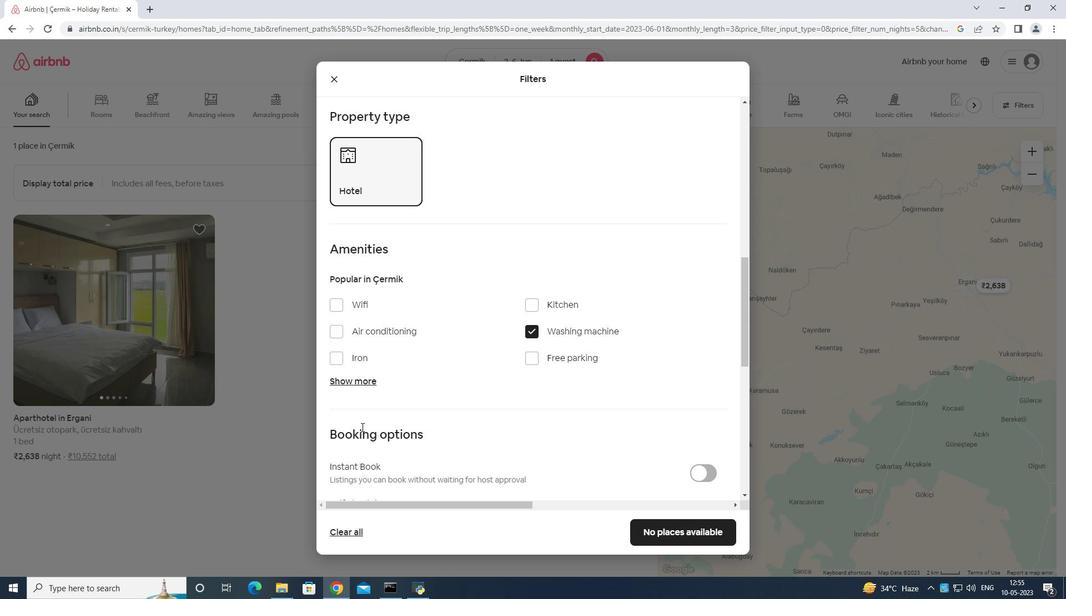 
Action: Mouse scrolled (361, 427) with delta (0, 0)
Screenshot: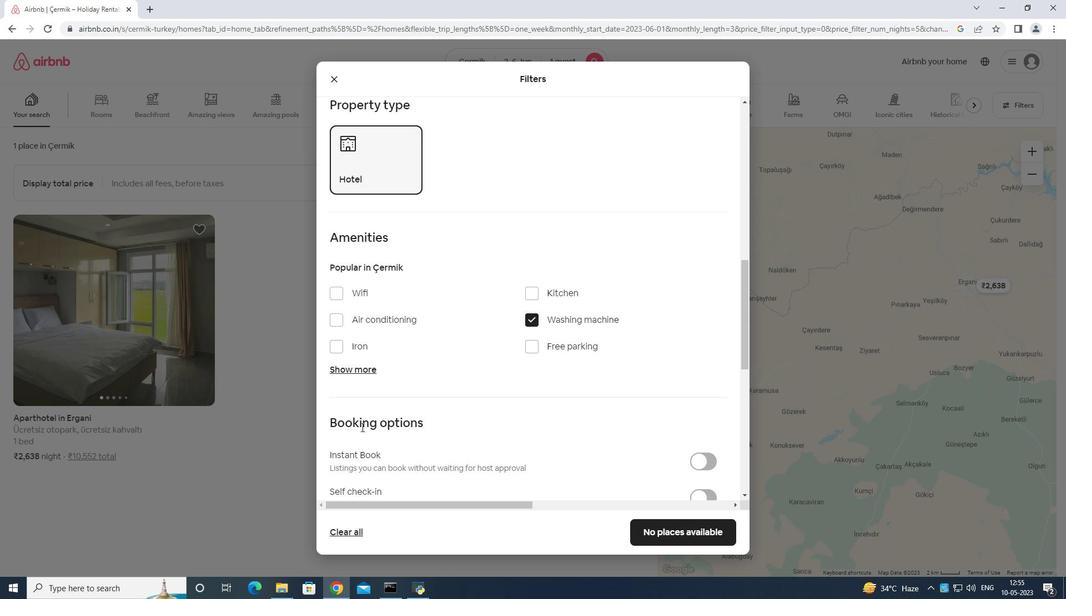 
Action: Mouse moved to (703, 286)
Screenshot: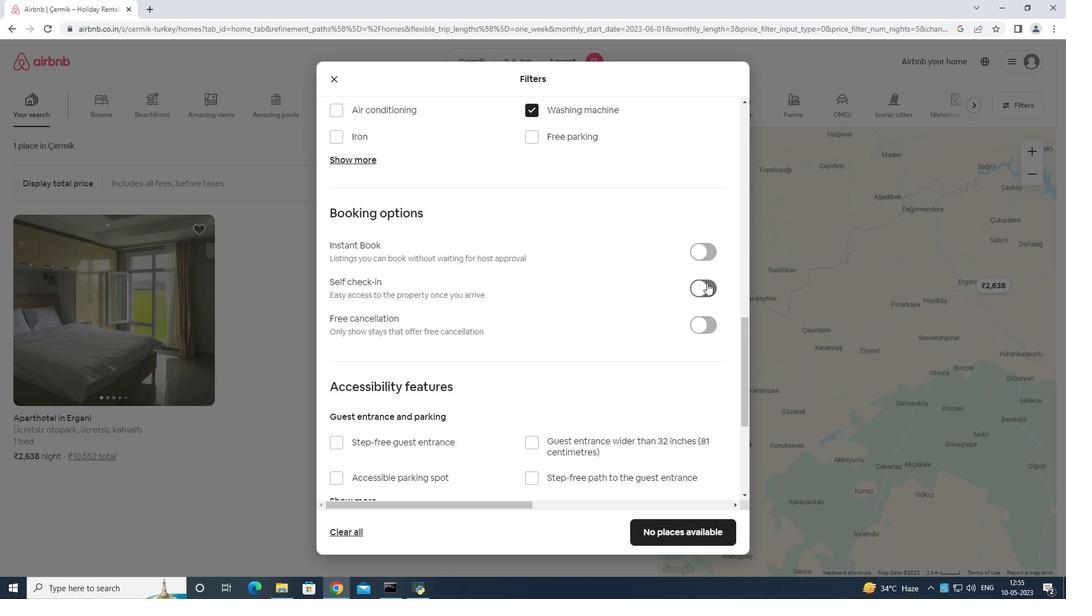 
Action: Mouse pressed left at (703, 286)
Screenshot: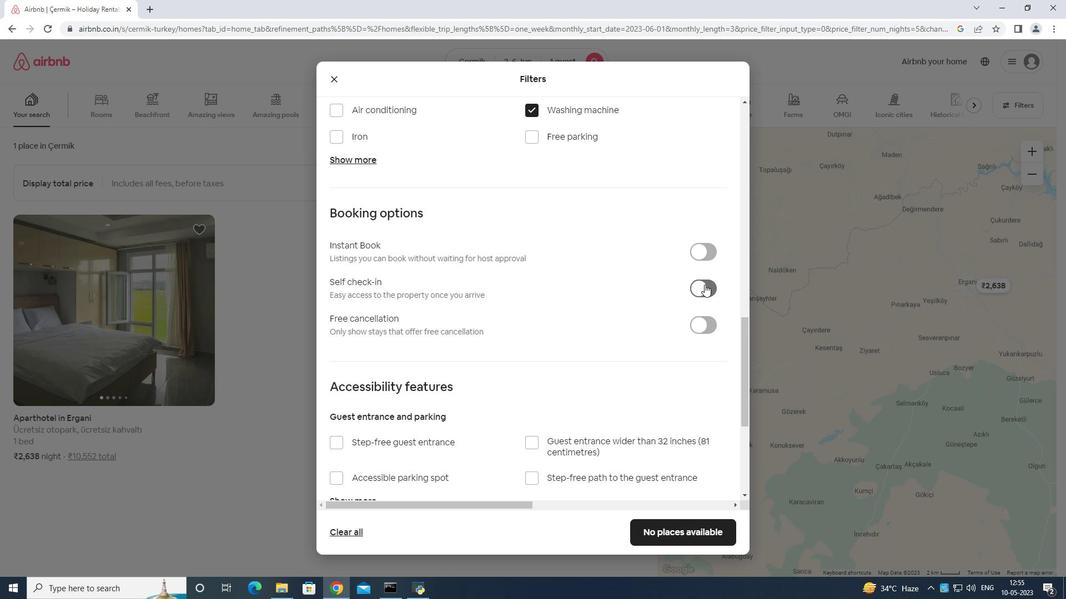 
Action: Mouse moved to (695, 285)
Screenshot: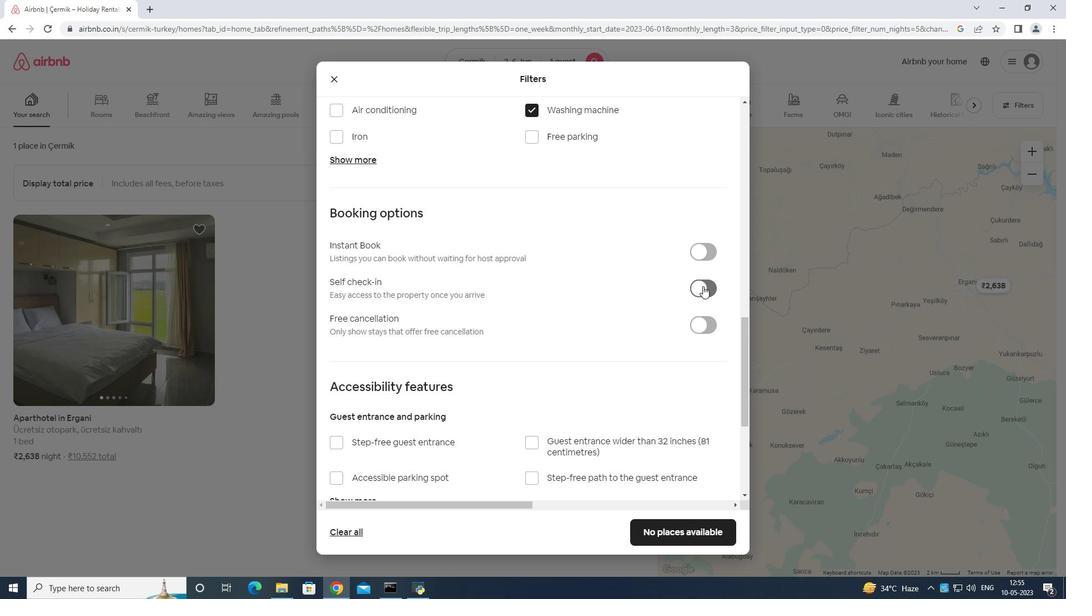 
Action: Mouse scrolled (695, 284) with delta (0, 0)
Screenshot: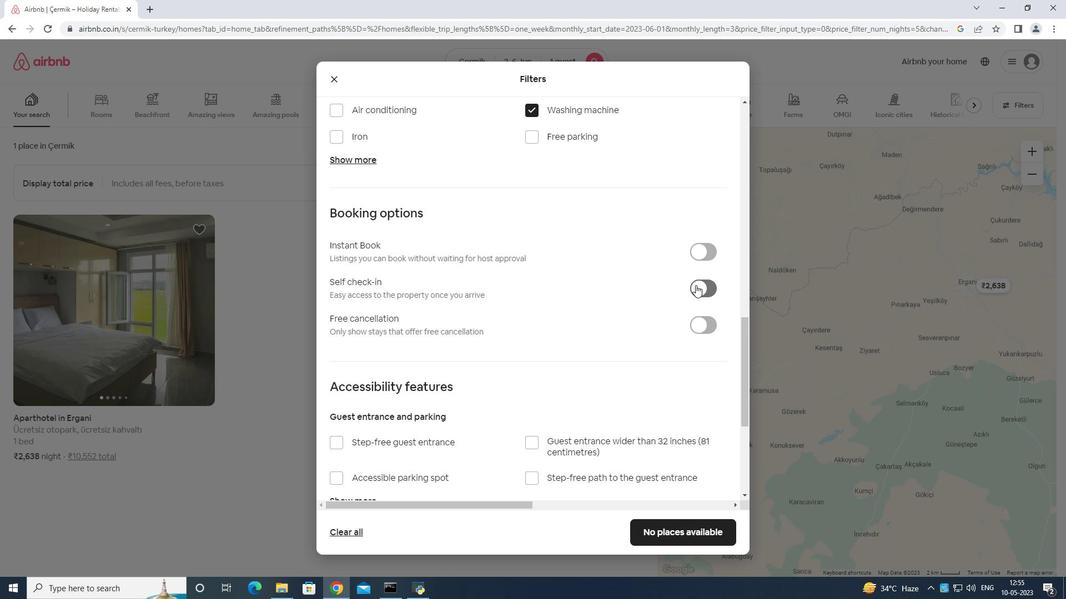 
Action: Mouse scrolled (695, 284) with delta (0, 0)
Screenshot: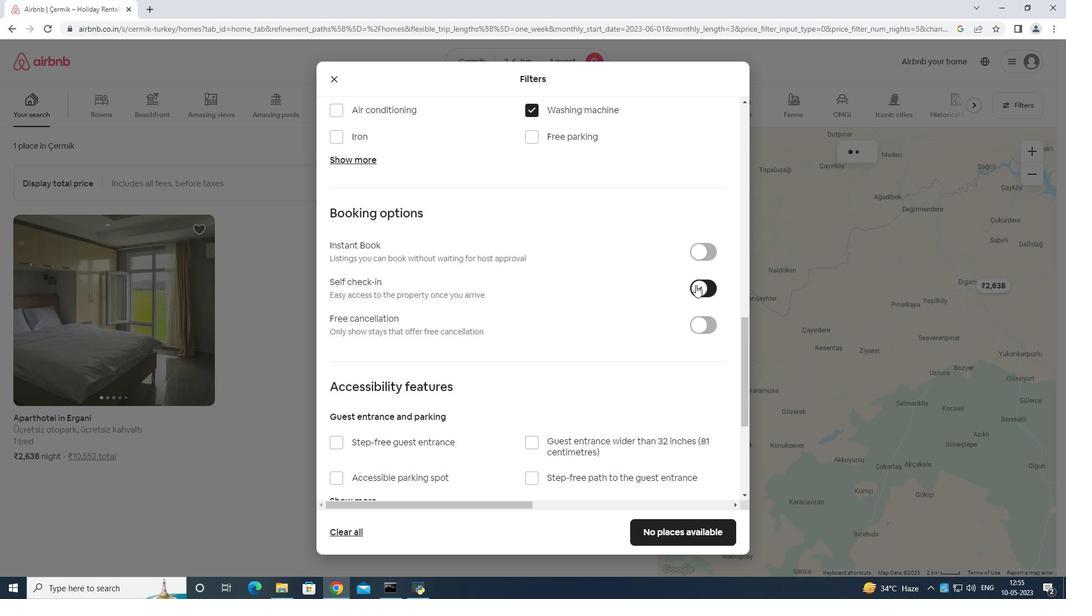 
Action: Mouse scrolled (695, 284) with delta (0, 0)
Screenshot: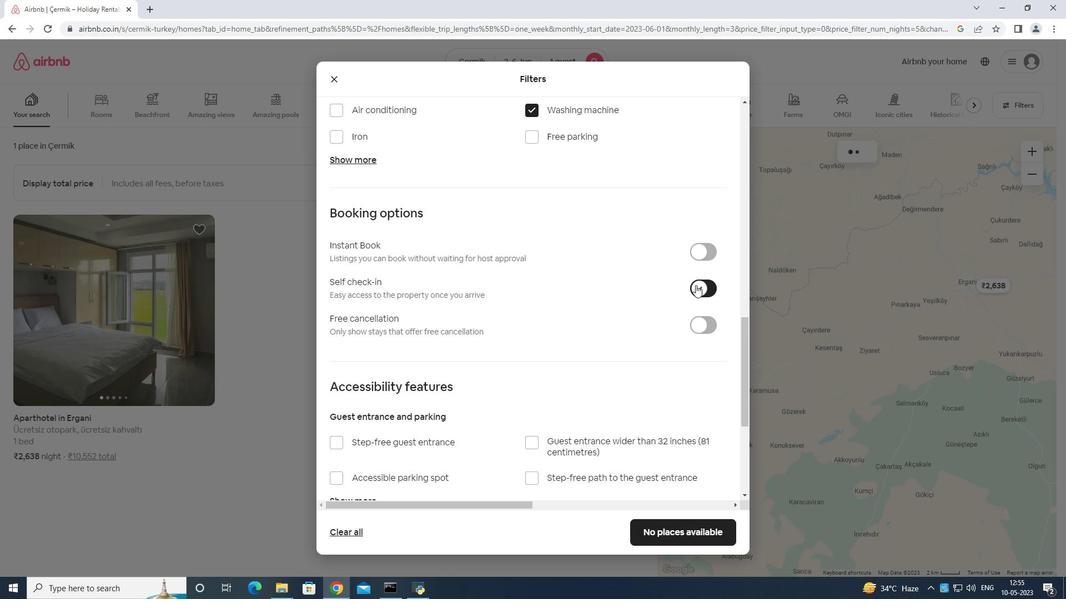 
Action: Mouse scrolled (695, 284) with delta (0, 0)
Screenshot: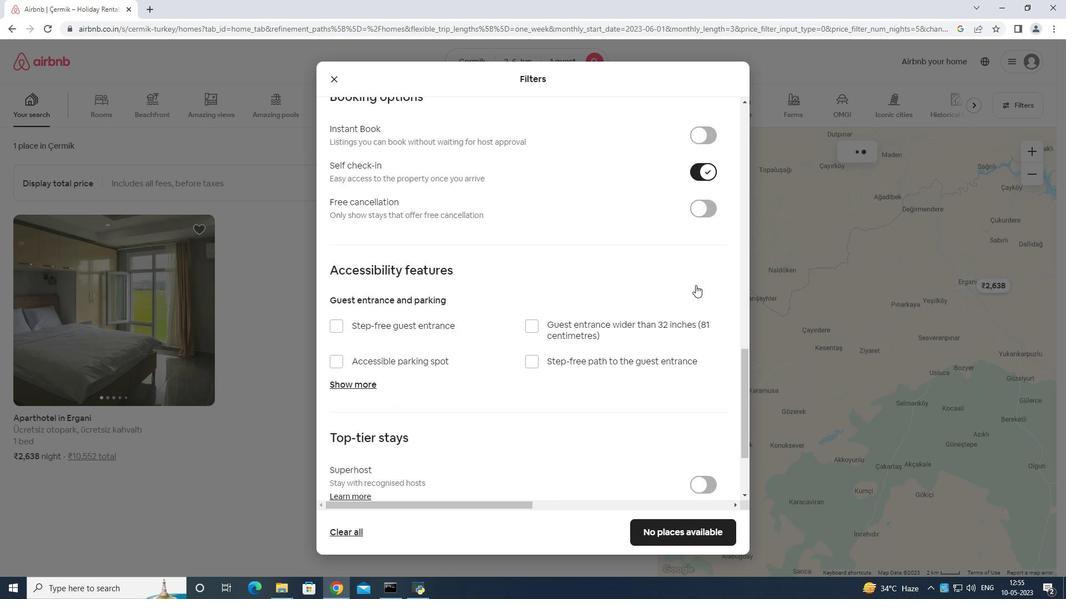 
Action: Mouse scrolled (695, 284) with delta (0, 0)
Screenshot: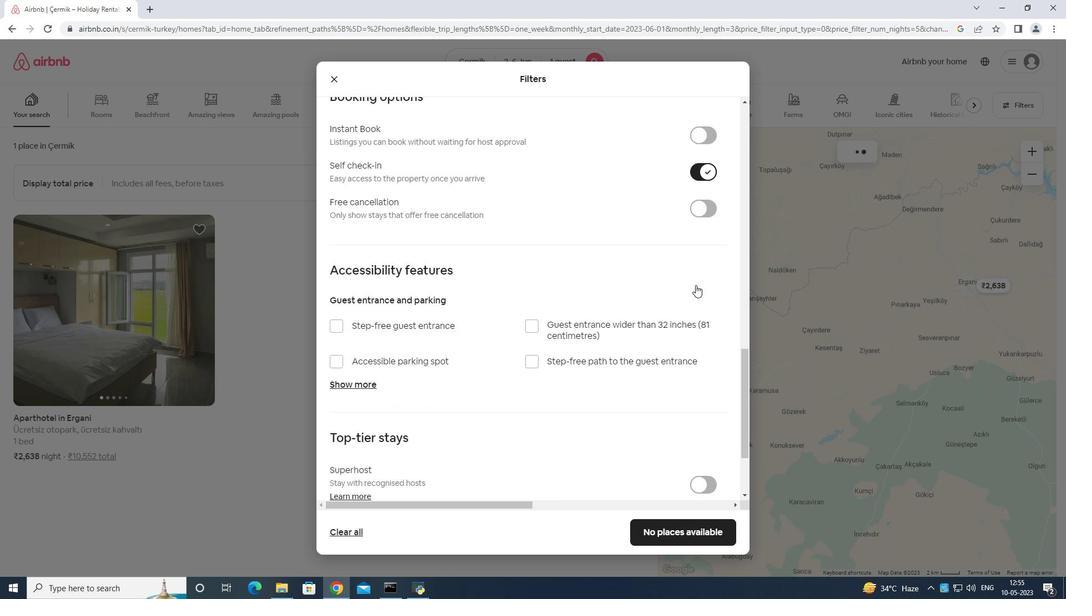 
Action: Mouse scrolled (695, 284) with delta (0, 0)
Screenshot: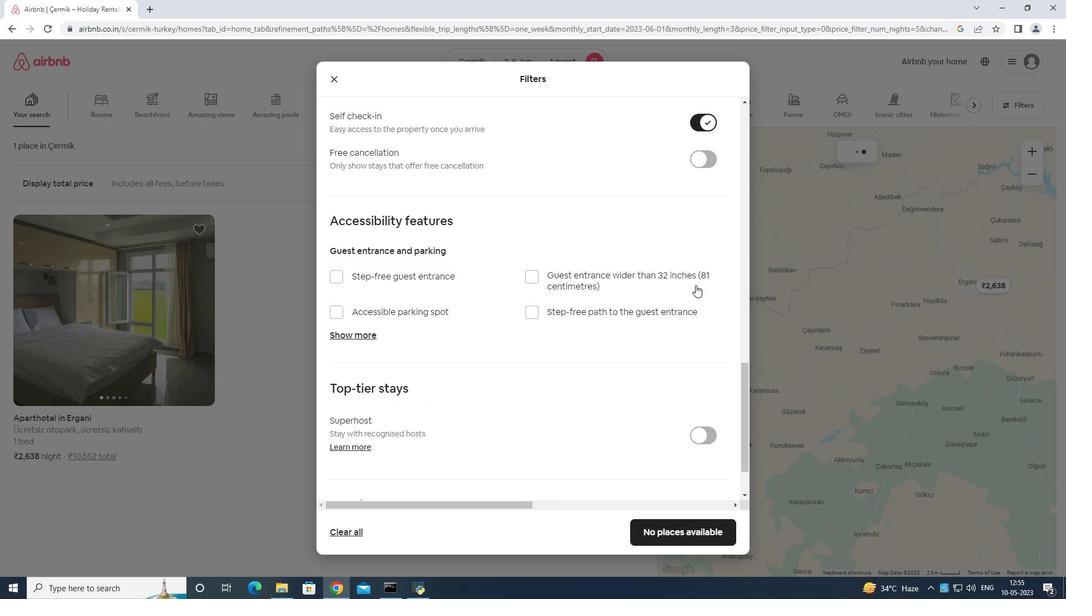 
Action: Mouse moved to (493, 362)
Screenshot: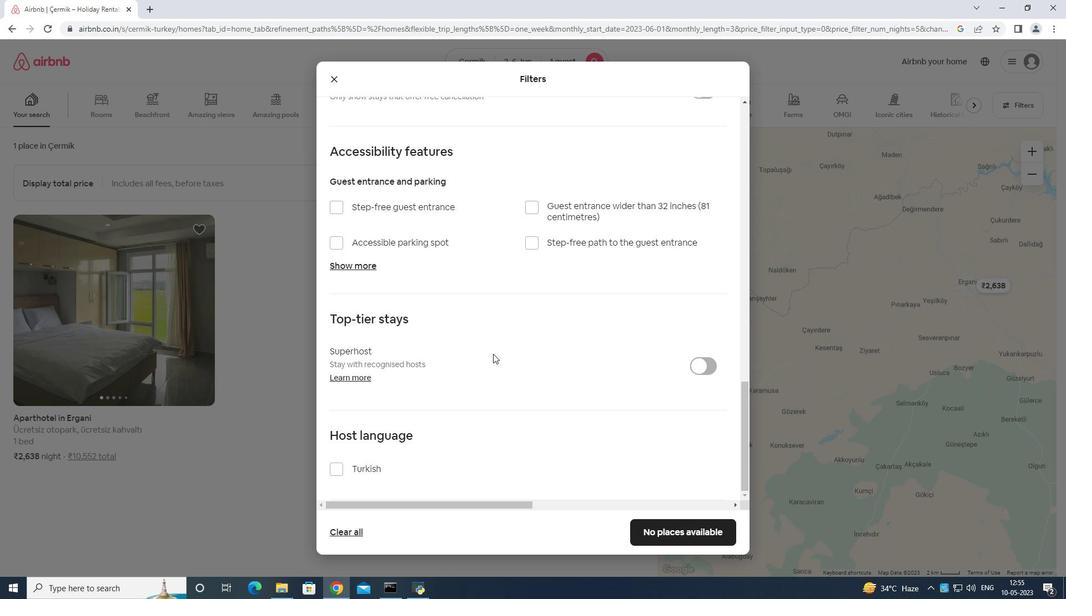 
Action: Mouse scrolled (493, 361) with delta (0, 0)
Screenshot: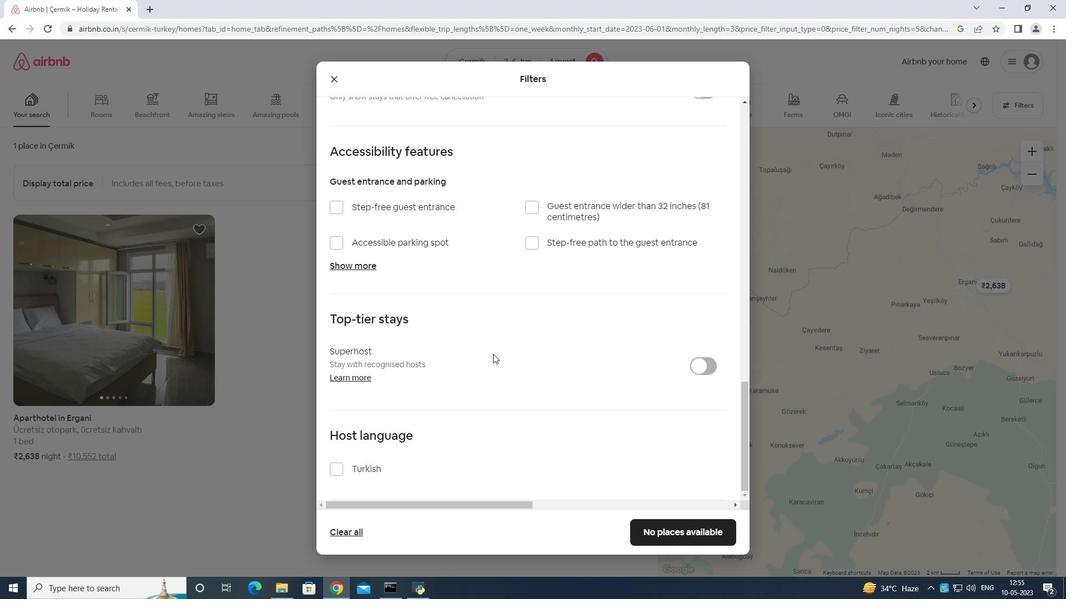 
Action: Mouse moved to (493, 364)
Screenshot: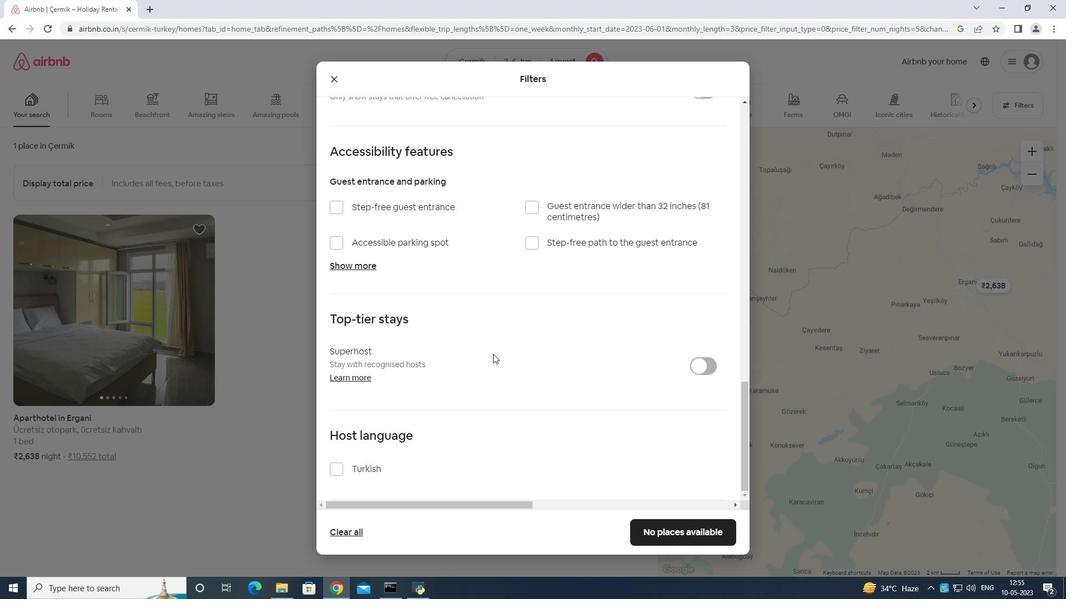 
Action: Mouse scrolled (493, 363) with delta (0, 0)
Screenshot: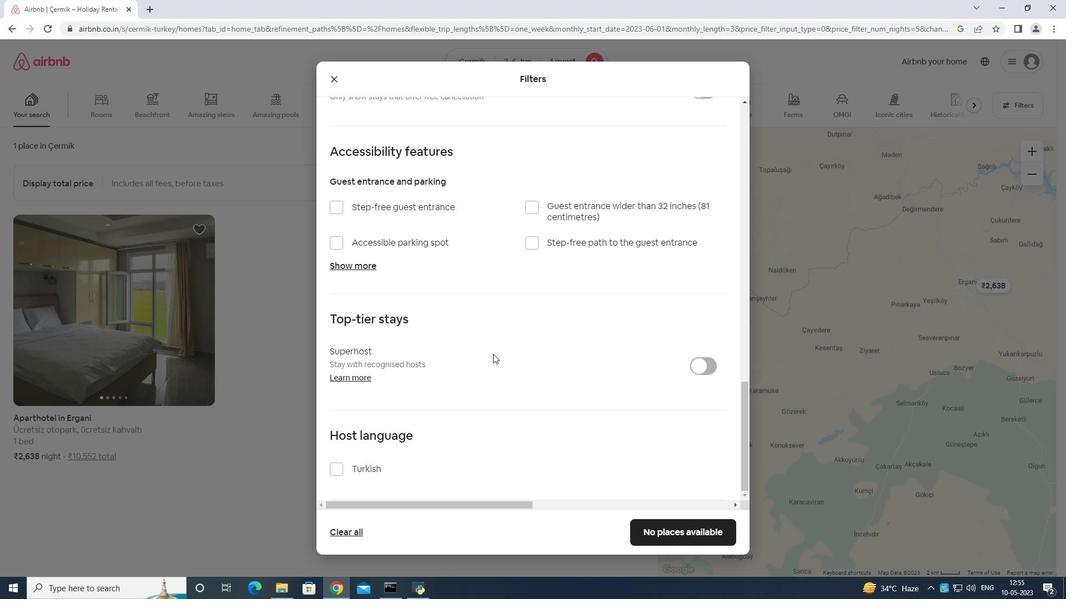 
Action: Mouse scrolled (493, 363) with delta (0, 0)
Screenshot: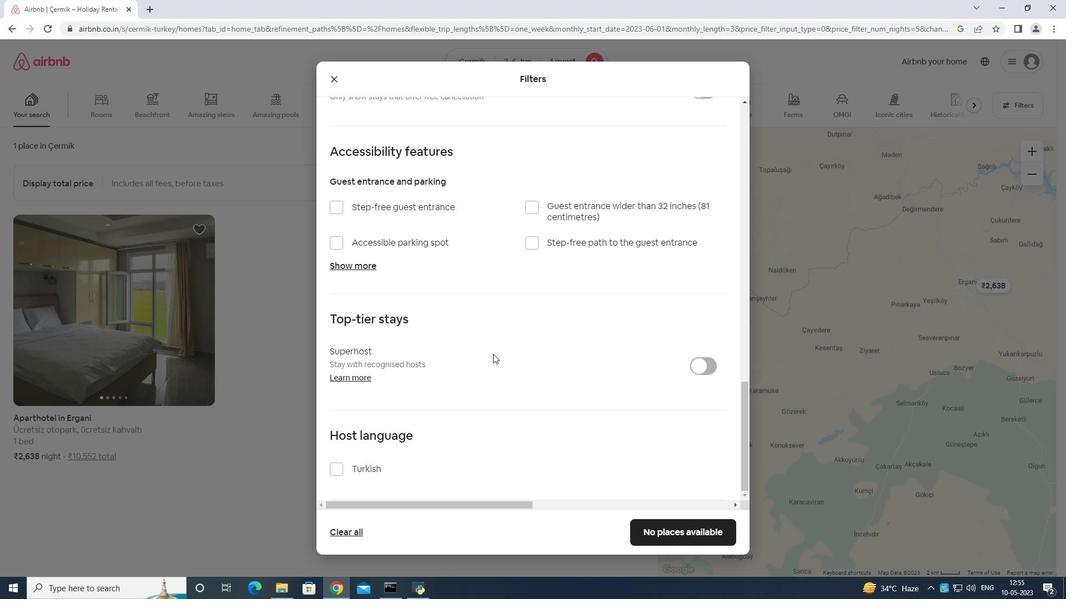 
Action: Mouse moved to (665, 528)
Screenshot: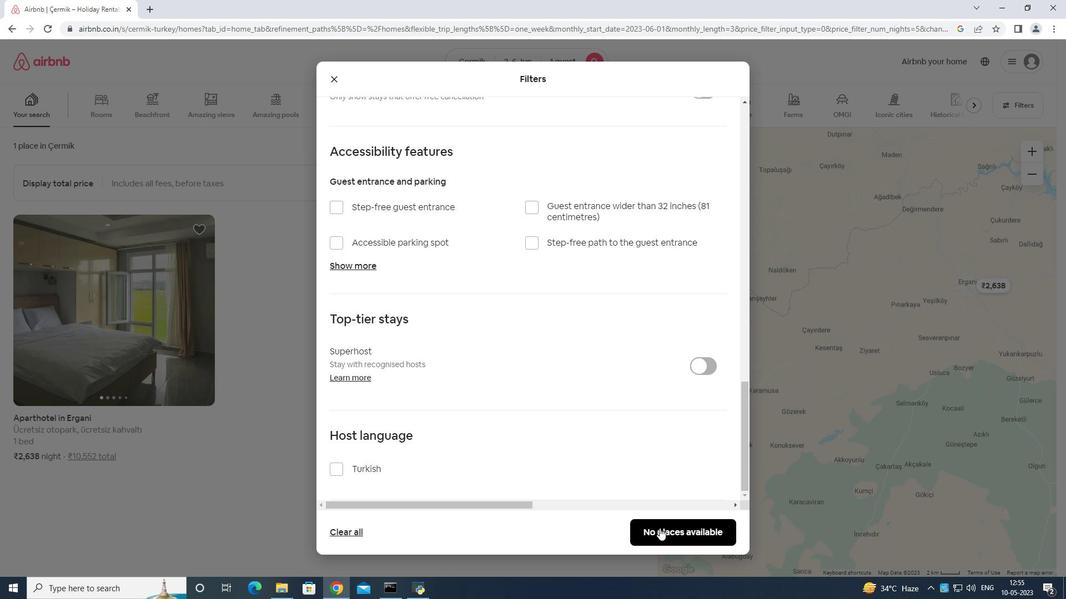 
Action: Mouse pressed left at (665, 528)
Screenshot: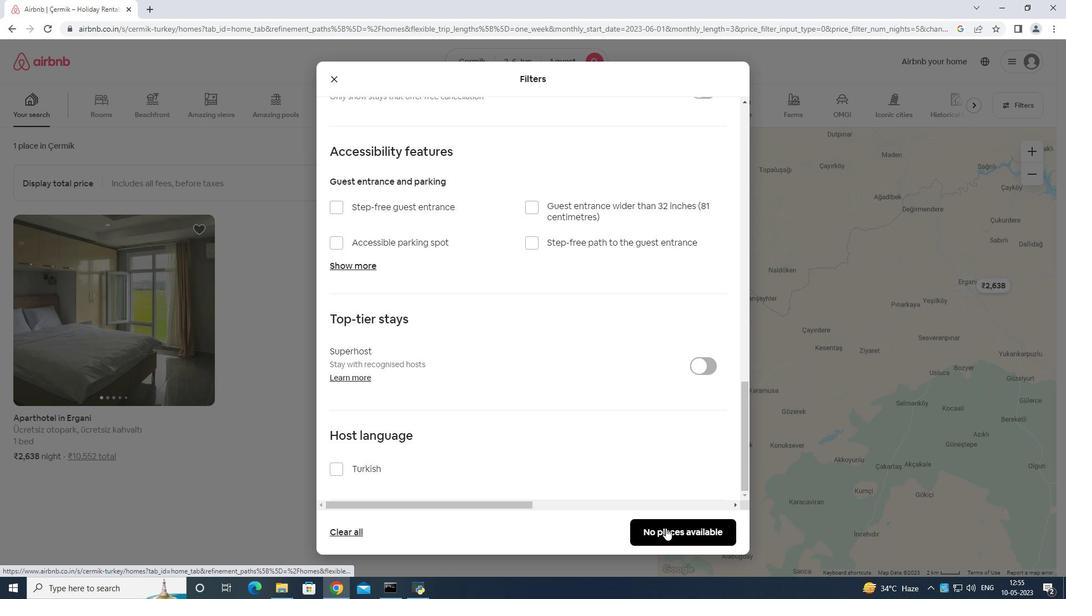 
Action: Mouse moved to (666, 528)
Screenshot: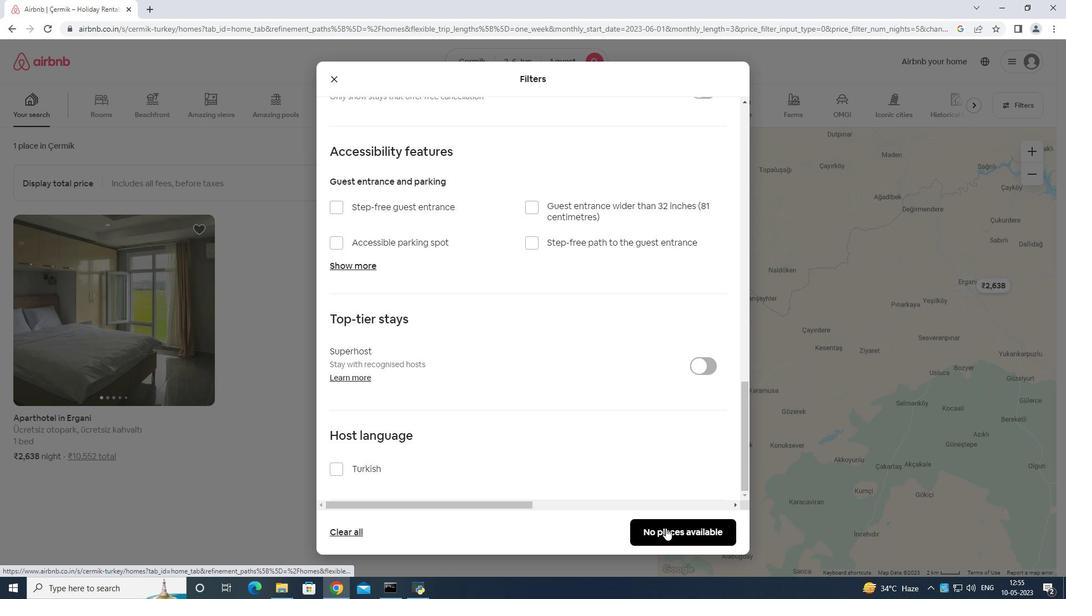 
